 Task: In the  document manual. Add the mentioned hyperlink after second sentence in main content 'in.linkedin.com' Insert the picture of  'China Flag' with name   China Flag.png  Change shape height to 3.3
Action: Mouse moved to (19, 16)
Screenshot: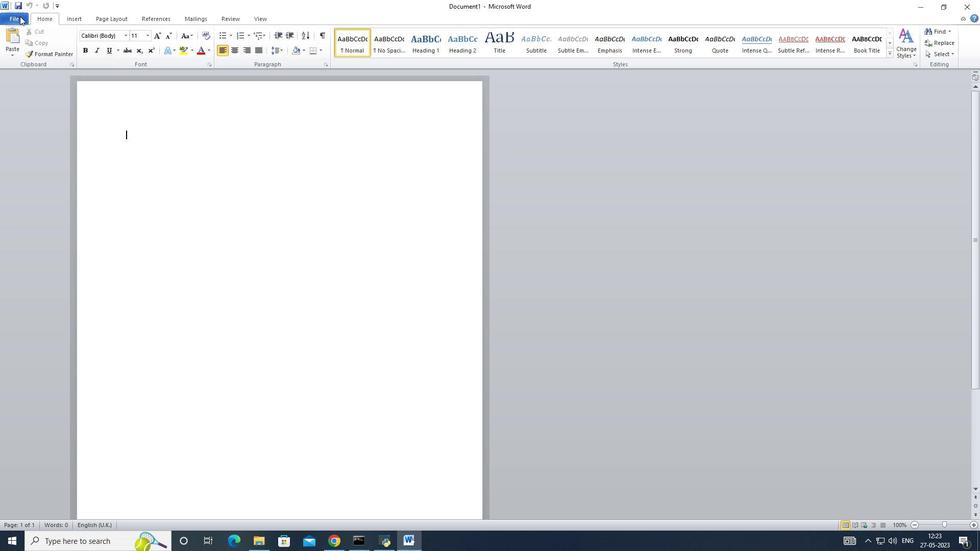 
Action: Mouse pressed left at (19, 16)
Screenshot: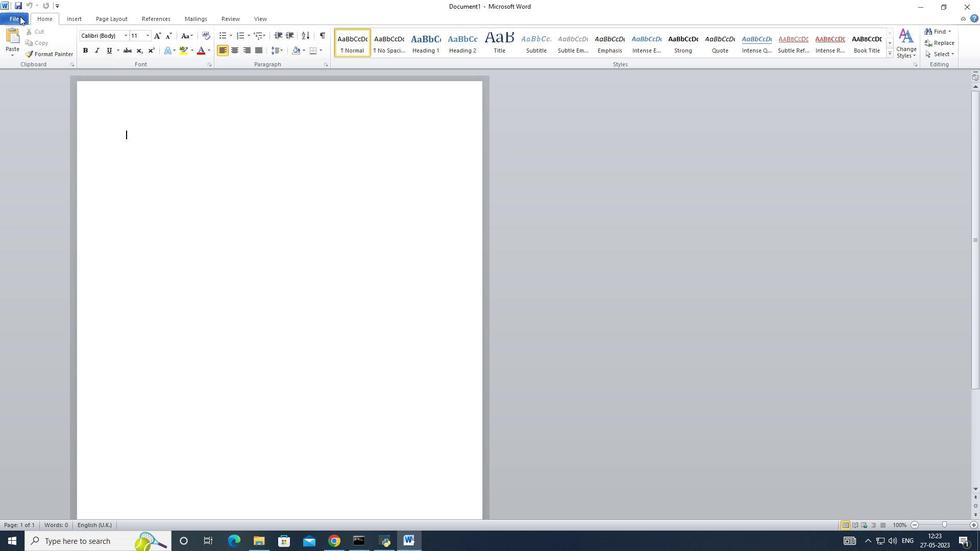 
Action: Mouse moved to (26, 53)
Screenshot: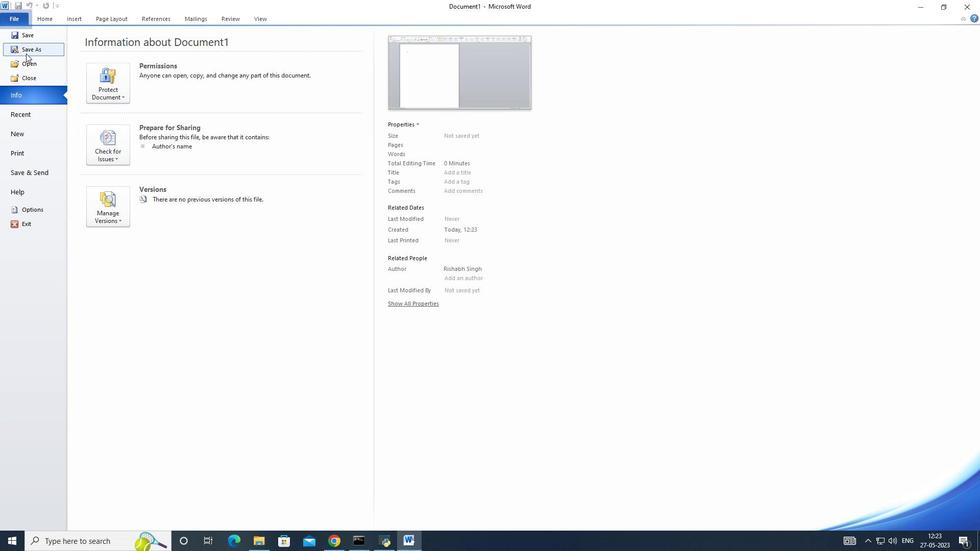 
Action: Mouse pressed left at (26, 53)
Screenshot: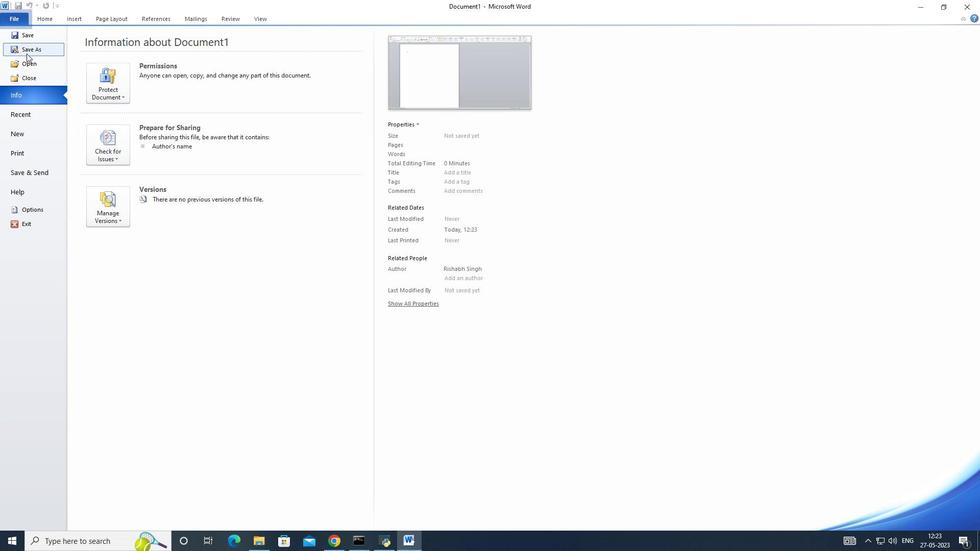 
Action: Mouse moved to (262, 145)
Screenshot: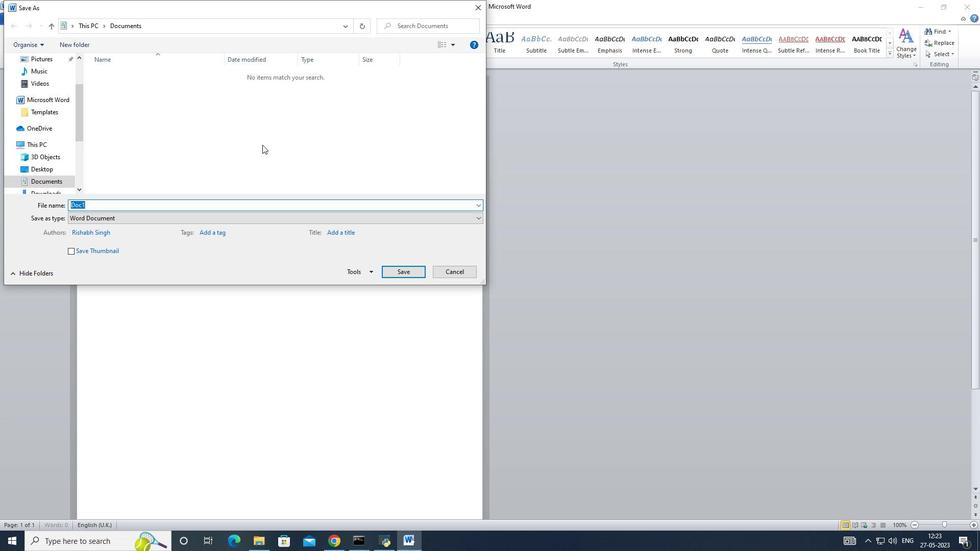 
Action: Key pressed <Key.backspace><Key.shift>manual
Screenshot: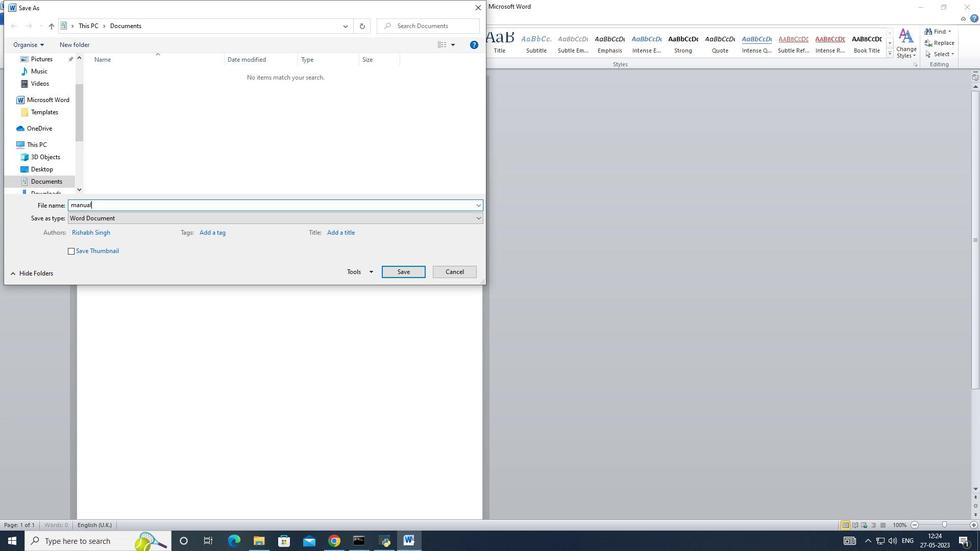
Action: Mouse moved to (399, 271)
Screenshot: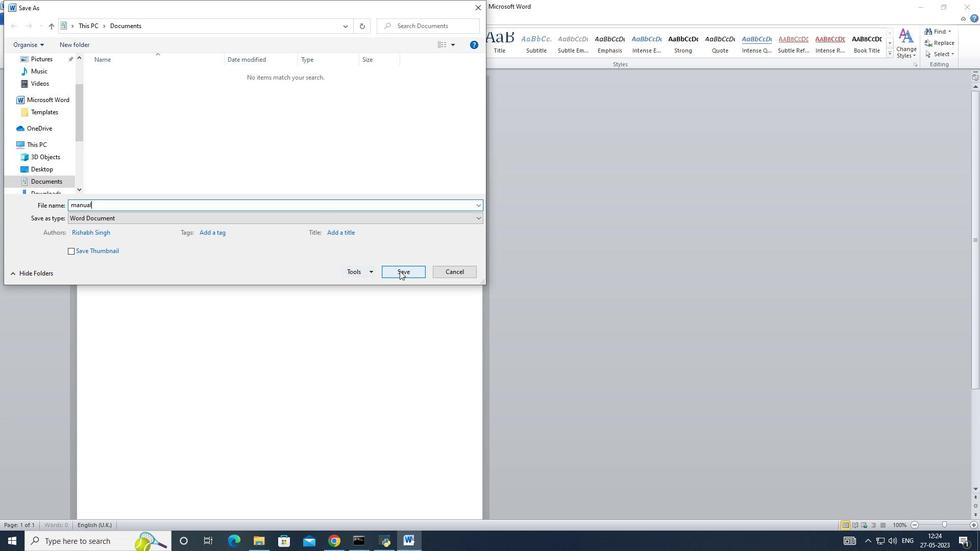 
Action: Mouse pressed left at (399, 271)
Screenshot: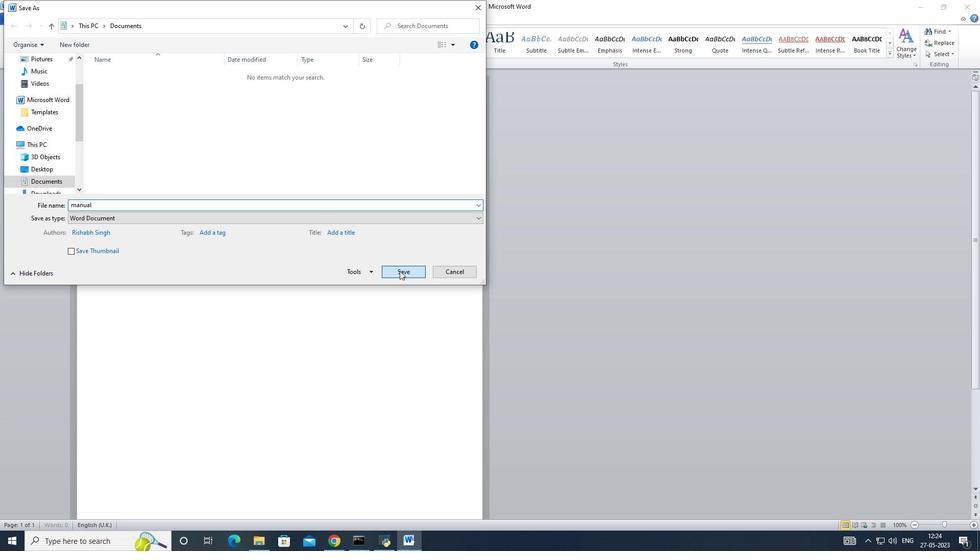 
Action: Mouse moved to (269, 170)
Screenshot: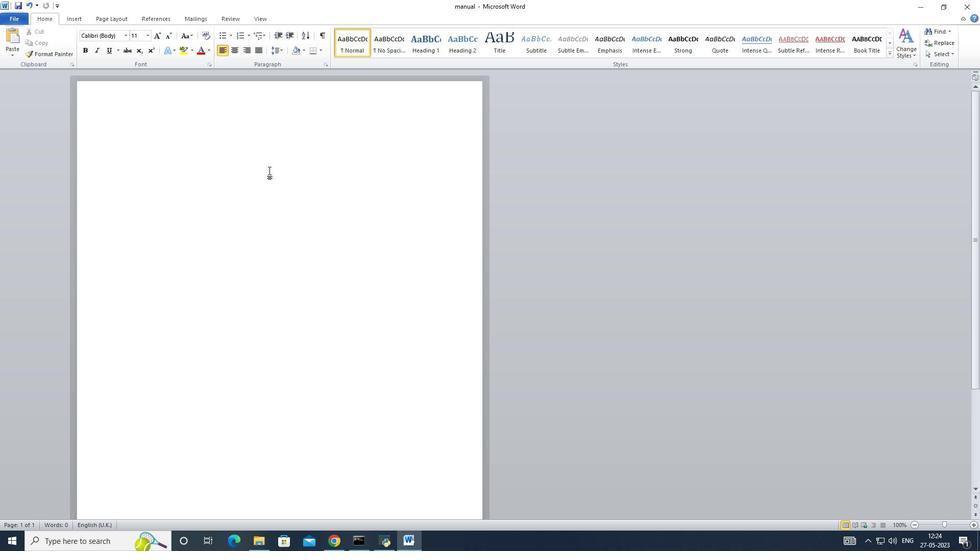 
Action: Key pressed <Key.shift>ain<Key.space><Key.shift>Content
Screenshot: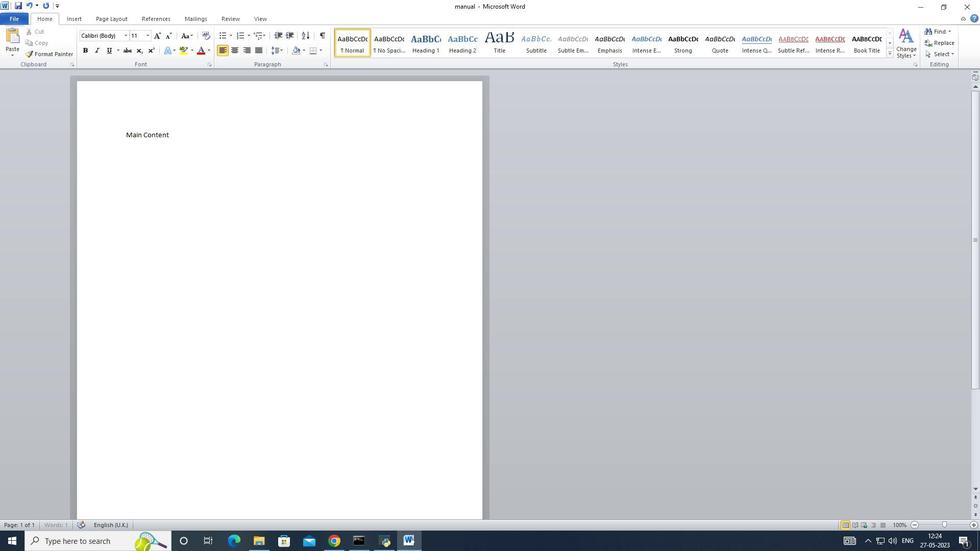
Action: Mouse moved to (186, 140)
Screenshot: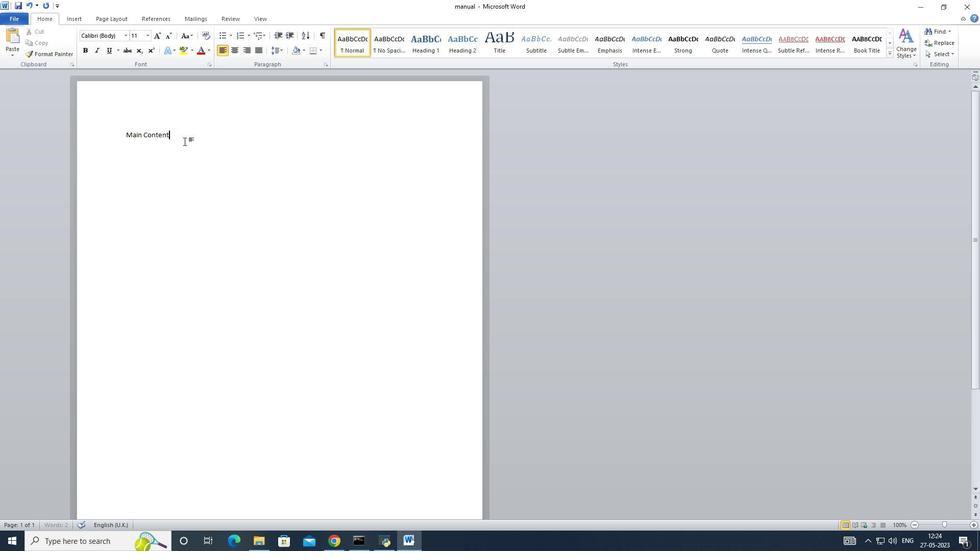 
Action: Mouse pressed left at (186, 140)
Screenshot: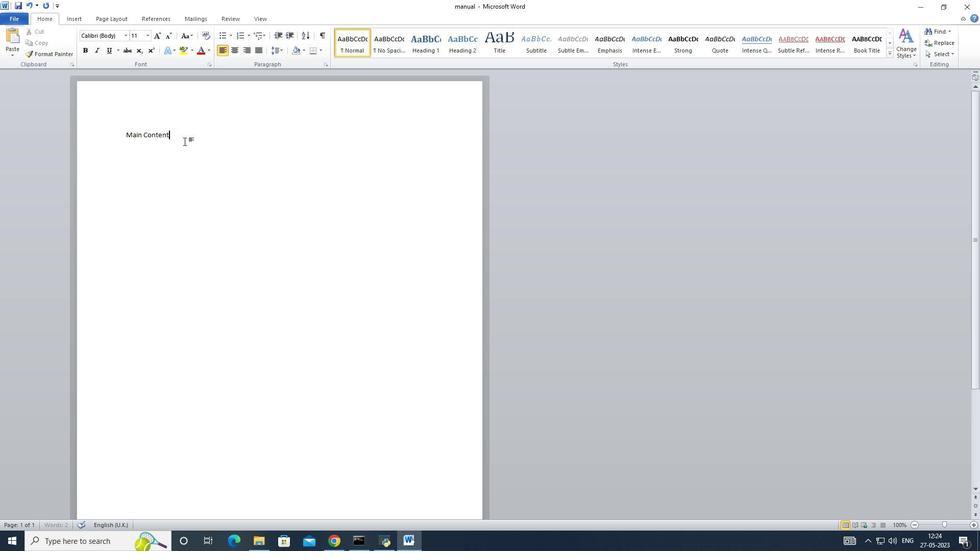 
Action: Mouse moved to (460, 49)
Screenshot: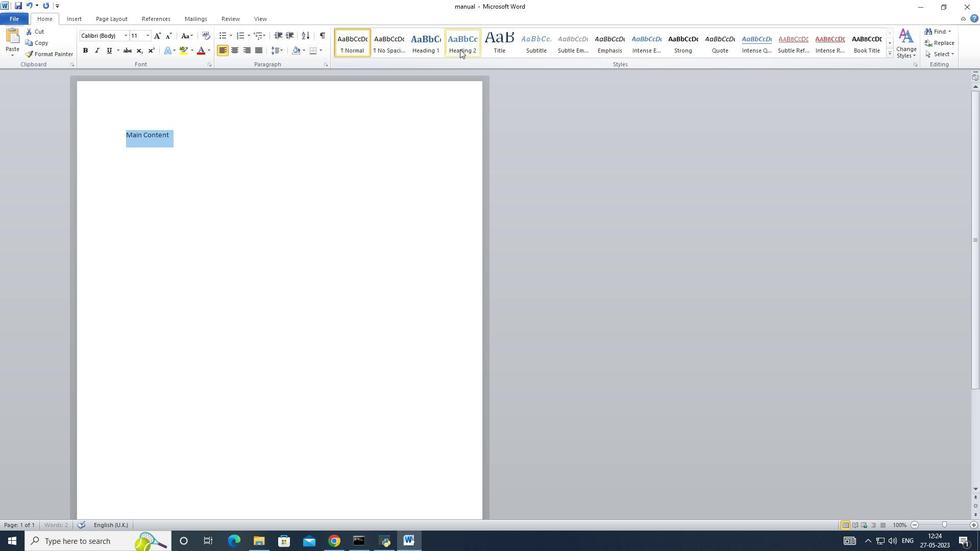 
Action: Mouse pressed left at (460, 49)
Screenshot: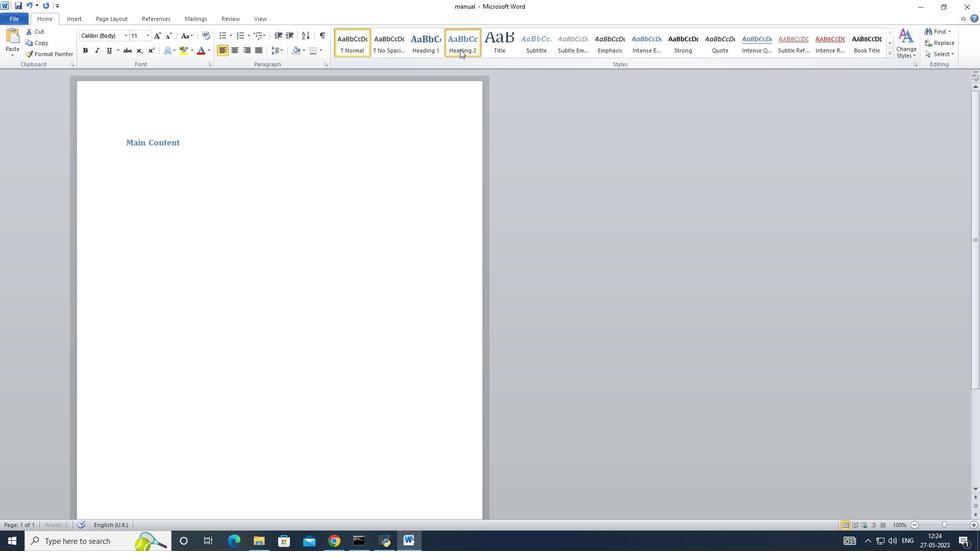 
Action: Mouse moved to (97, 73)
Screenshot: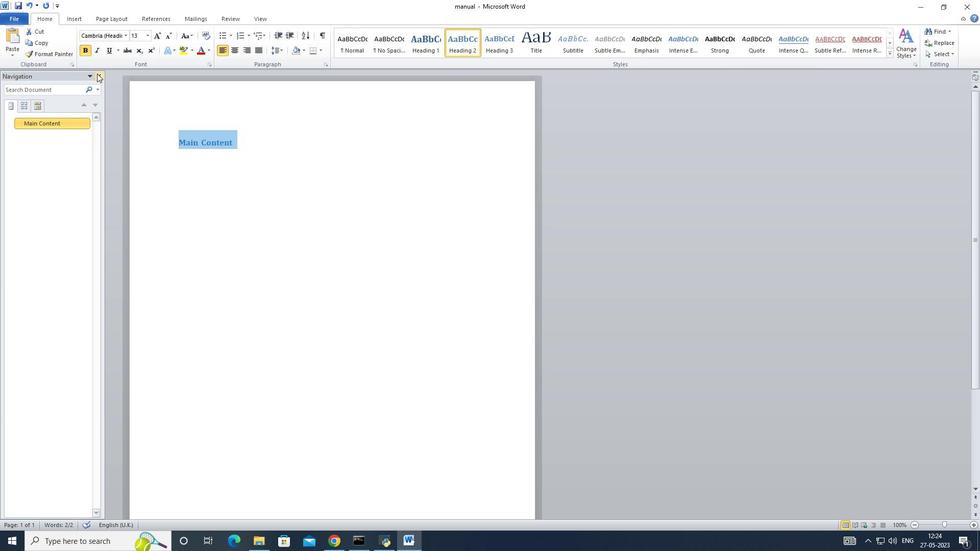 
Action: Mouse pressed left at (97, 73)
Screenshot: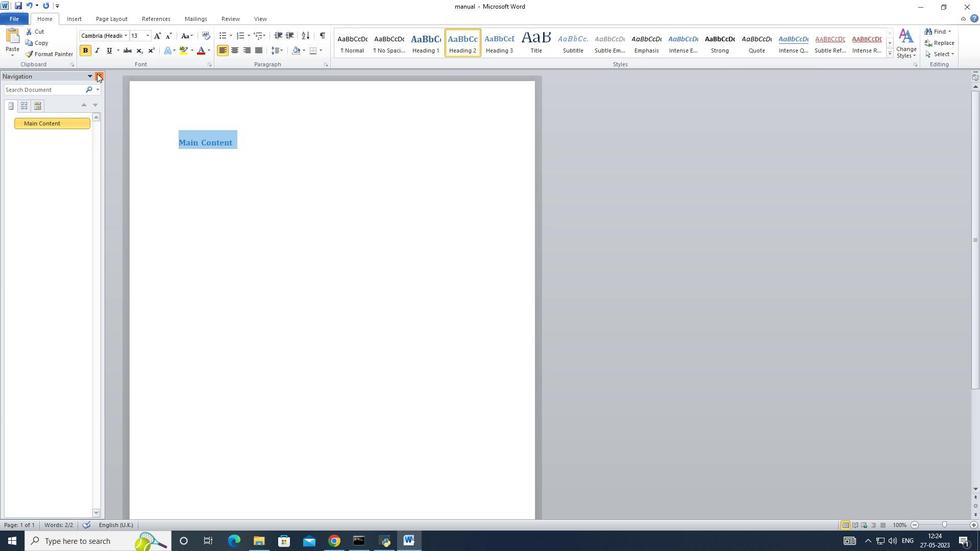 
Action: Mouse moved to (237, 147)
Screenshot: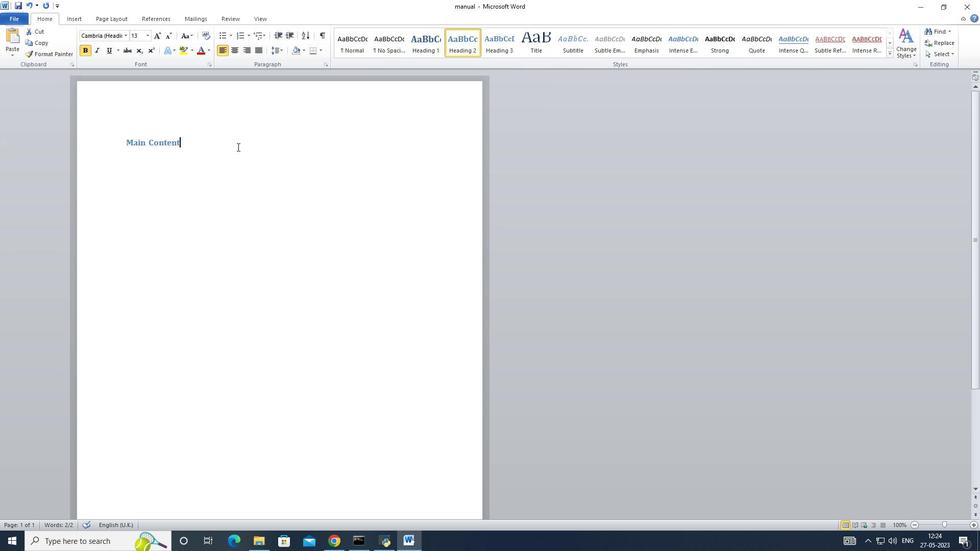 
Action: Mouse pressed left at (237, 147)
Screenshot: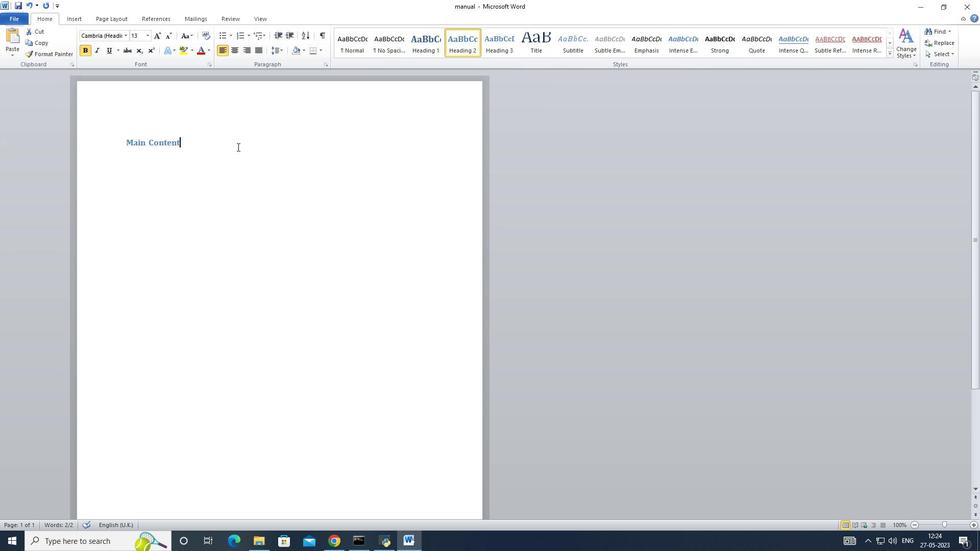 
Action: Mouse moved to (239, 144)
Screenshot: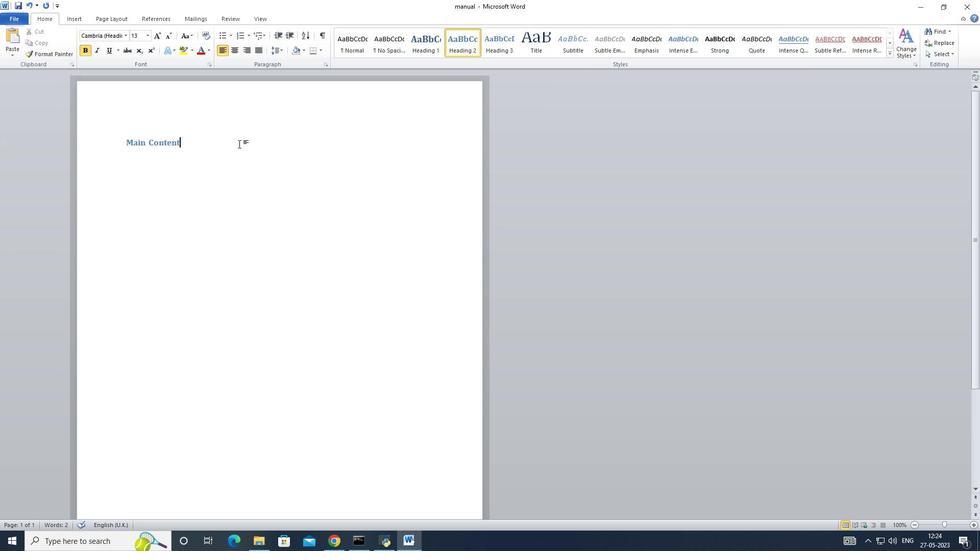 
Action: Key pressed <Key.enter><Key.shift>This<Key.space>is<Key.space>the<Key.space>main<Key.space>document<Key.space>of<Key.space>t<Key.backspace>do<Key.backspace><Key.backspace>the<Key.space><Key.backspace><Key.backspace><Key.backspace><Key.backspace><Key.backspace><Key.backspace><Key.backspace><Key.backspace><Key.backspace><Key.backspace><Key.backspace><Key.backspace><Key.backspace><Key.backspace><Key.backspace><Key.backspace>ci<Key.backspace>ontent<Key.space>of<Key.space>the<Key.space>document<Key.space>maual<Key.backspace><Key.backspace><Key.backspace>nual.<Key.enter><Key.shift>This<Key.space>is<Key.space>the<Key.space>second<Key.space>sentence<Key.space>in<Key.space>the<Key.space>main<Key.space>documetn<Key.backspace><Key.backspace>nt<Key.space>manual<Key.space><Key.enter>
Screenshot: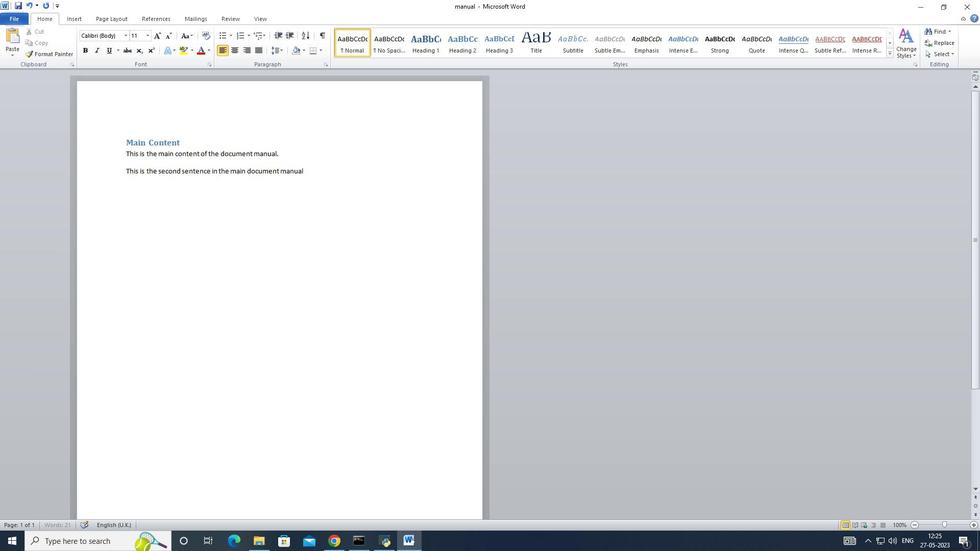 
Action: Mouse moved to (162, 14)
Screenshot: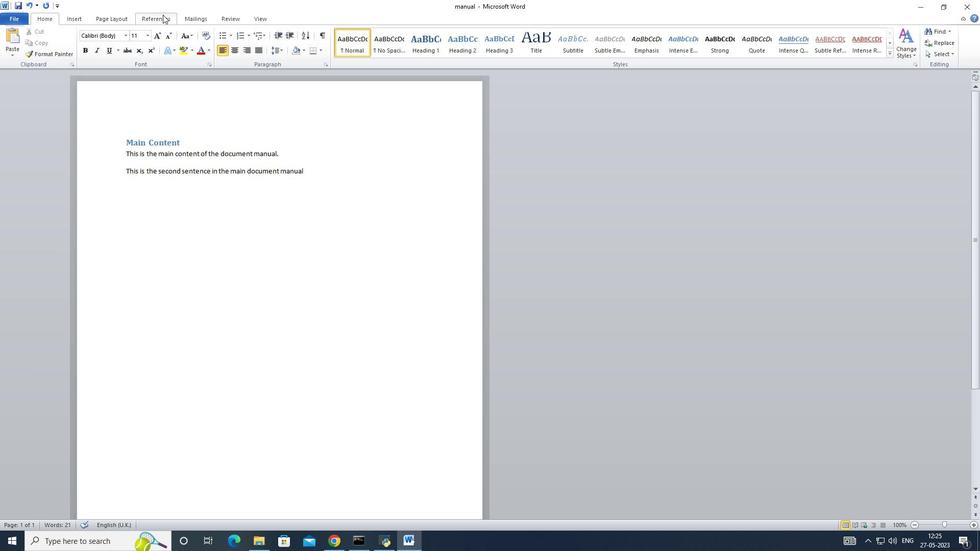 
Action: Mouse pressed left at (162, 14)
Screenshot: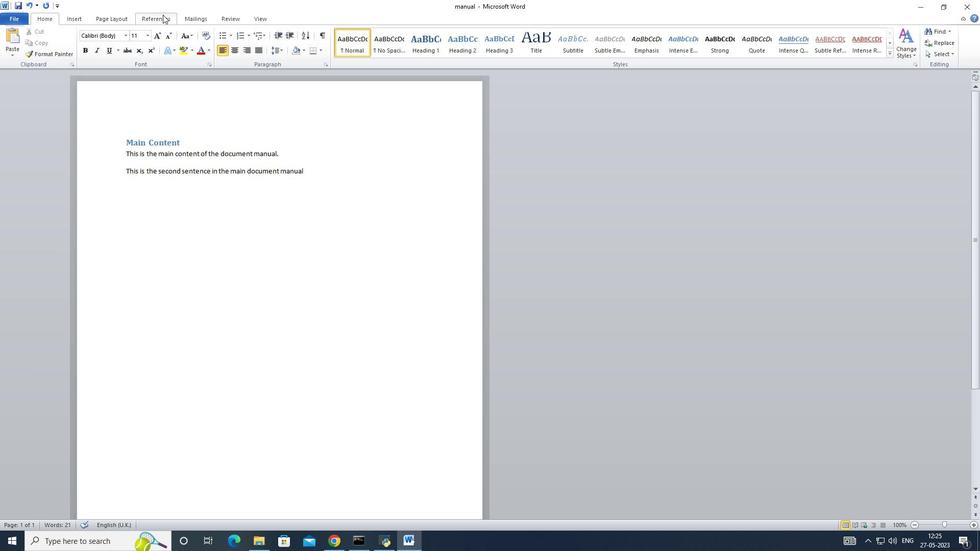
Action: Mouse moved to (87, 18)
Screenshot: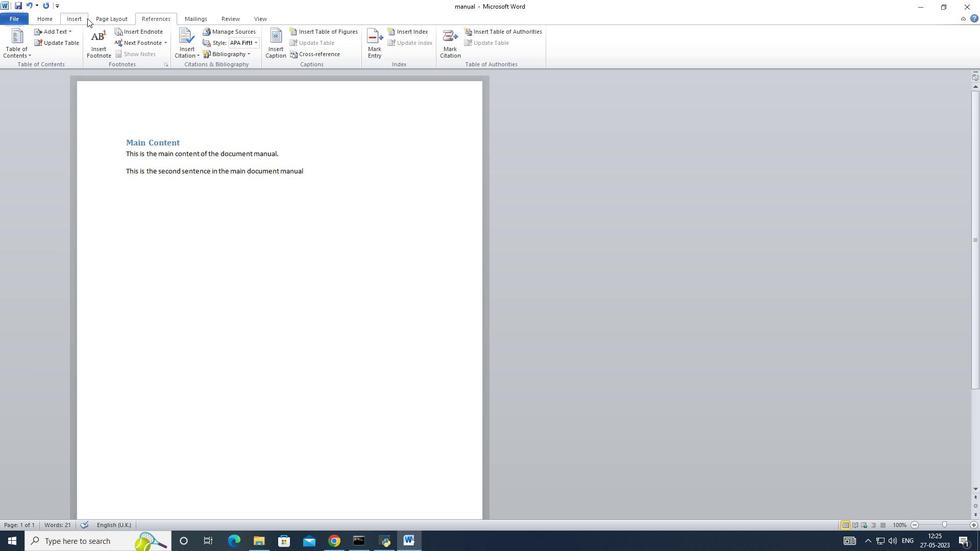 
Action: Mouse pressed left at (87, 18)
Screenshot: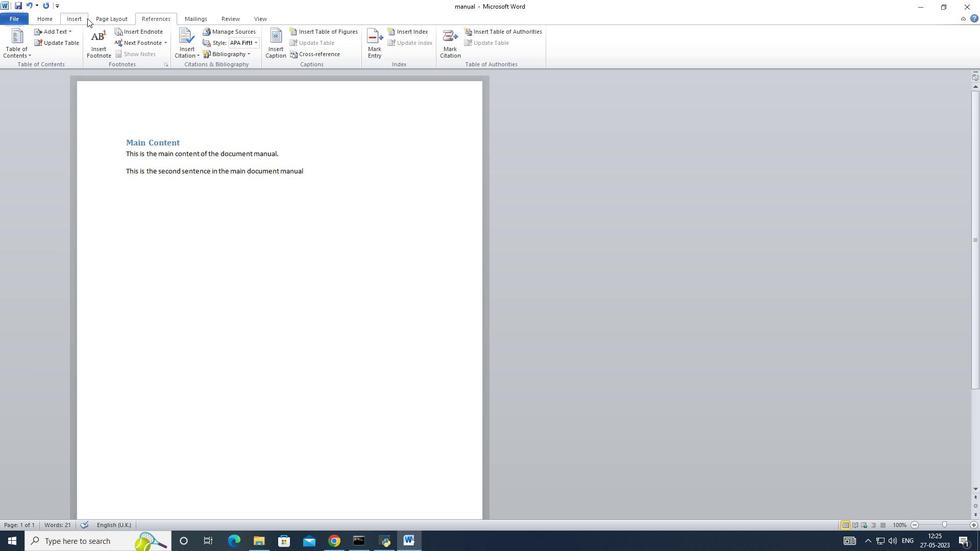 
Action: Mouse moved to (246, 40)
Screenshot: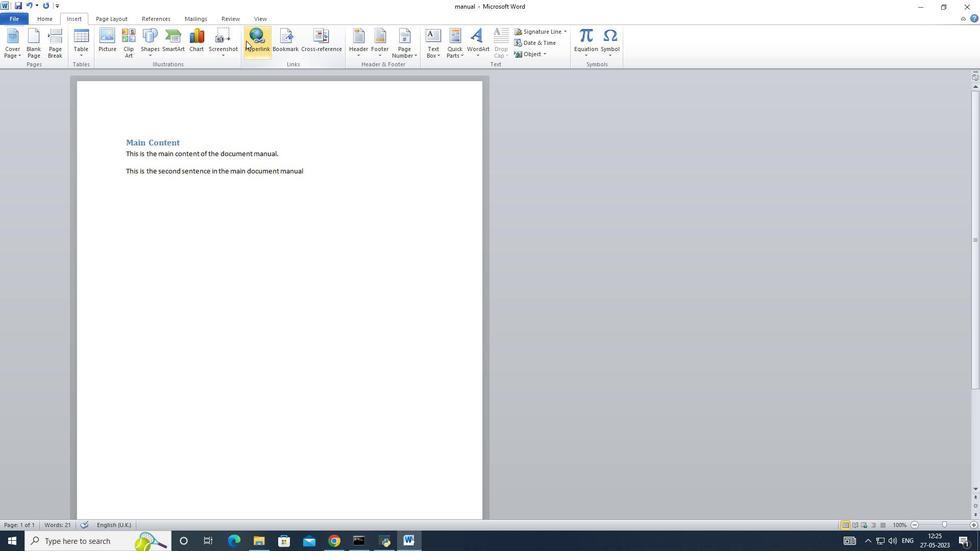 
Action: Mouse pressed left at (246, 40)
Screenshot: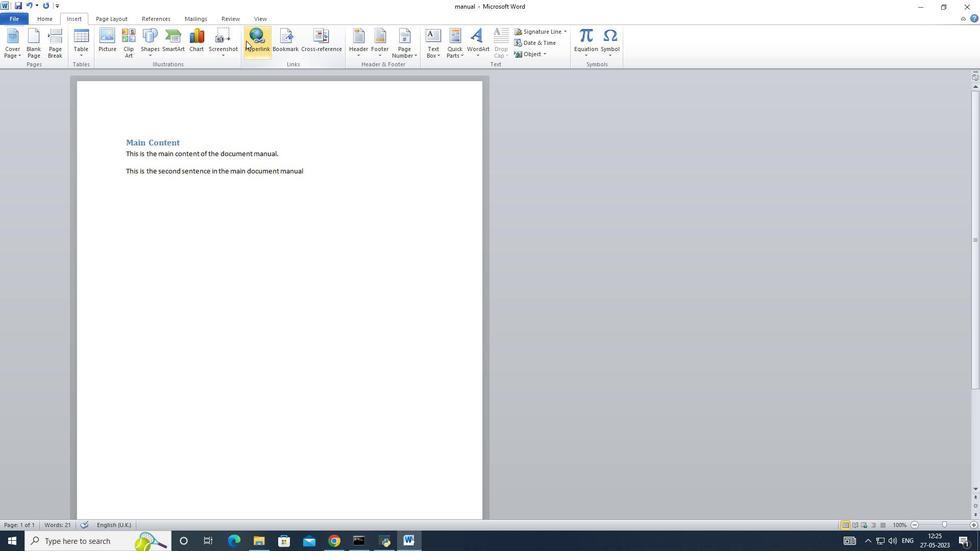 
Action: Mouse moved to (254, 50)
Screenshot: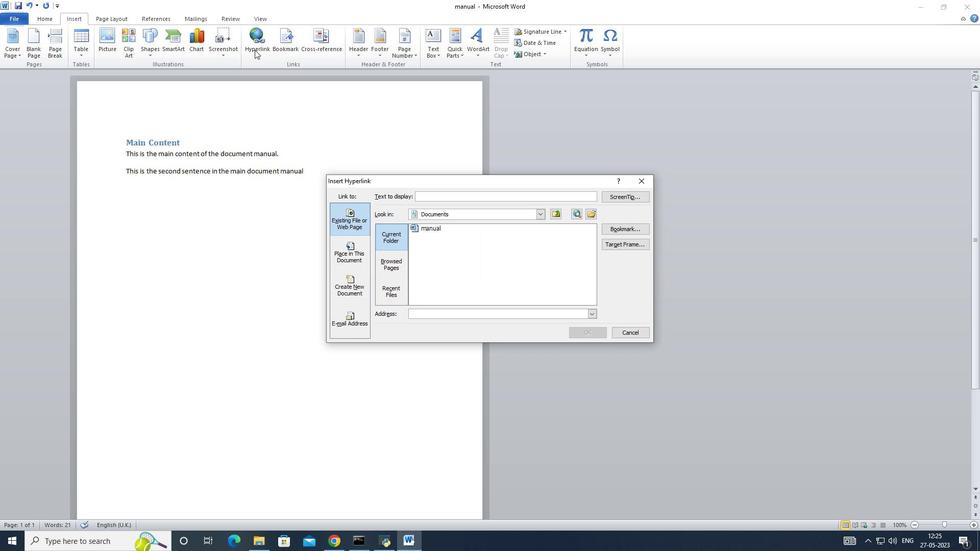 
Action: Key pressed in.linkedin.com
Screenshot: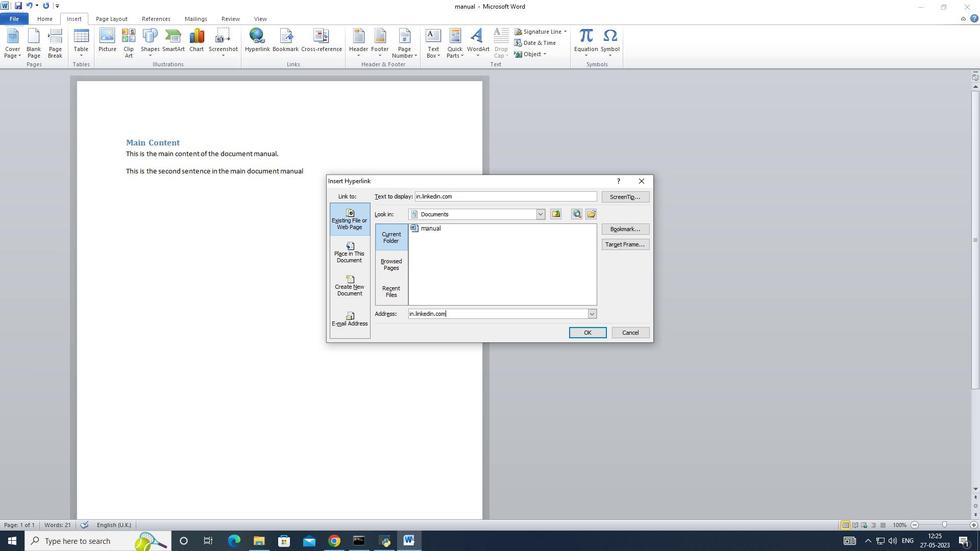 
Action: Mouse moved to (445, 226)
Screenshot: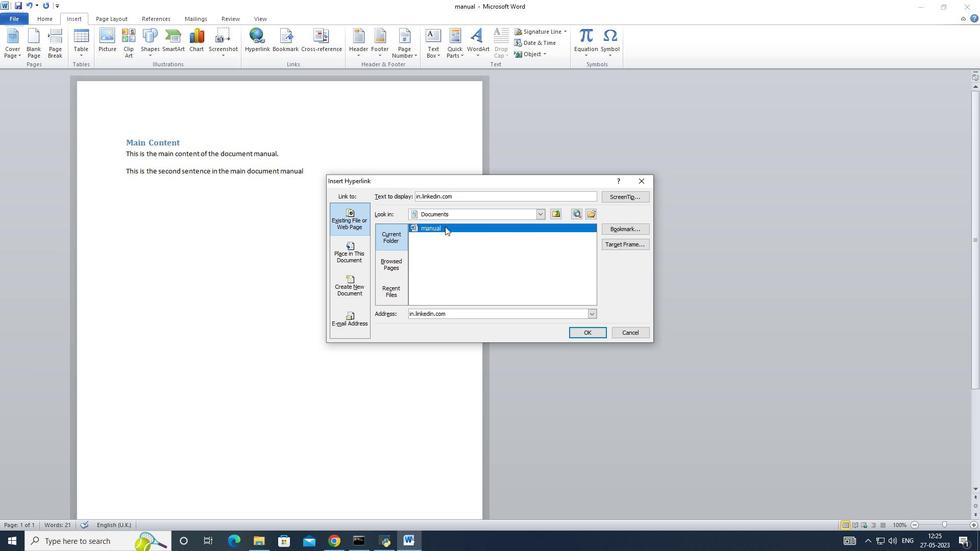 
Action: Mouse pressed left at (445, 226)
Screenshot: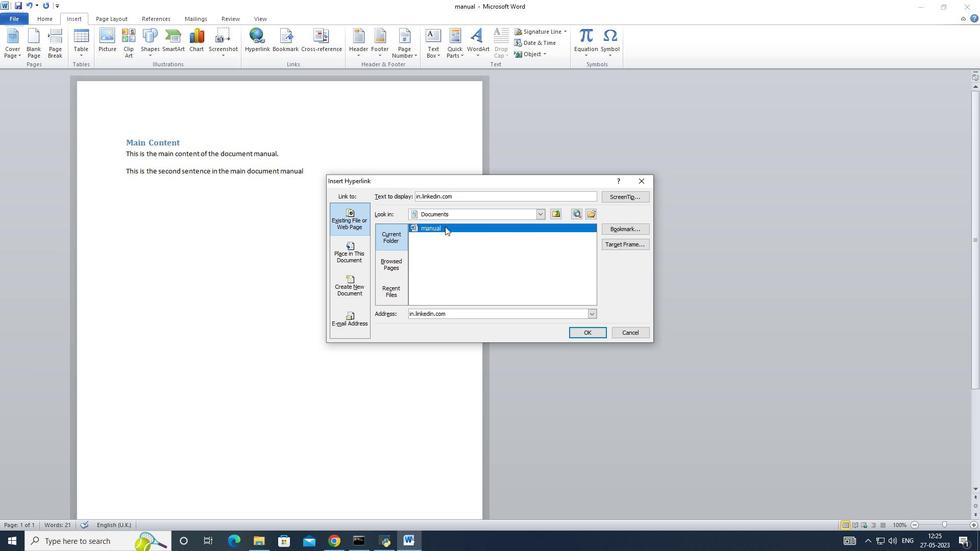 
Action: Mouse moved to (442, 314)
Screenshot: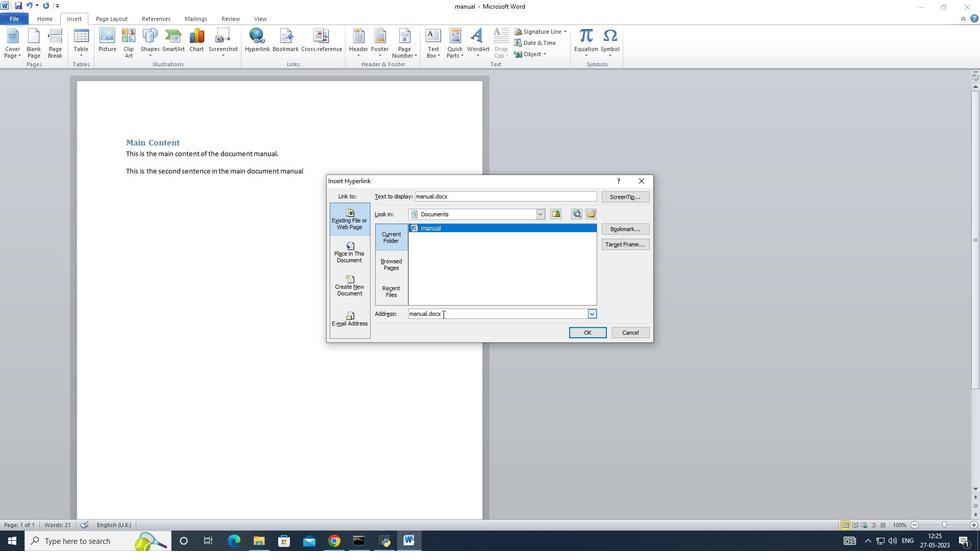 
Action: Mouse pressed left at (442, 314)
Screenshot: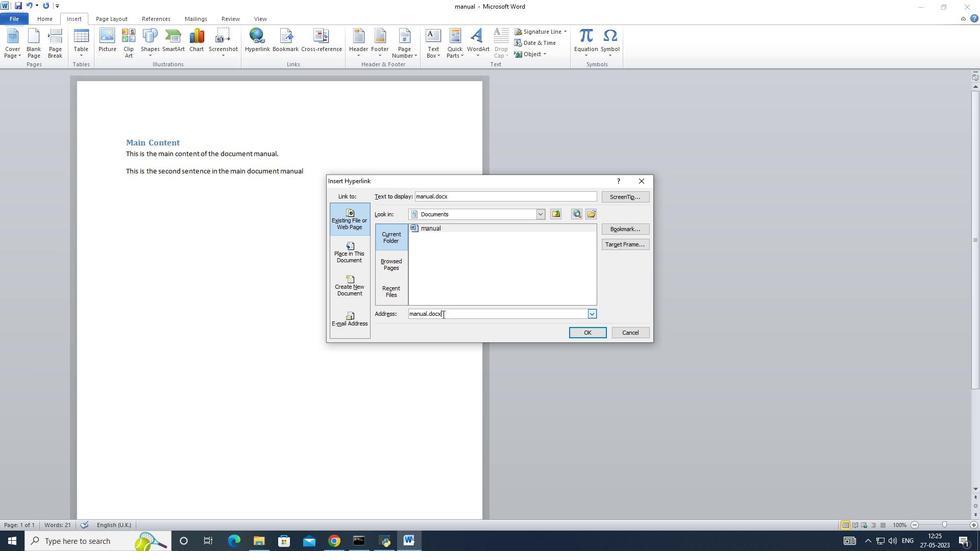 
Action: Mouse moved to (407, 311)
Screenshot: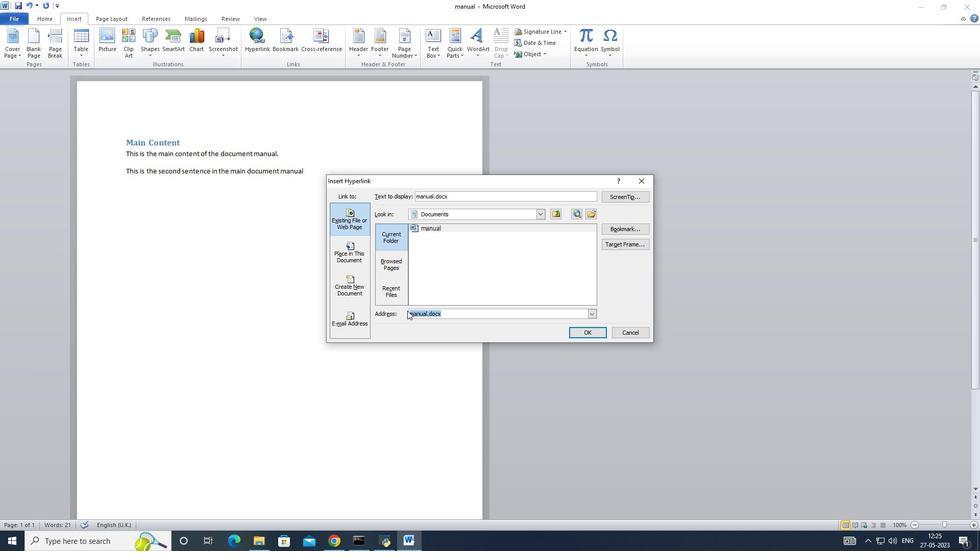 
Action: Key pressed <Key.backspace>in.linkedin.com
Screenshot: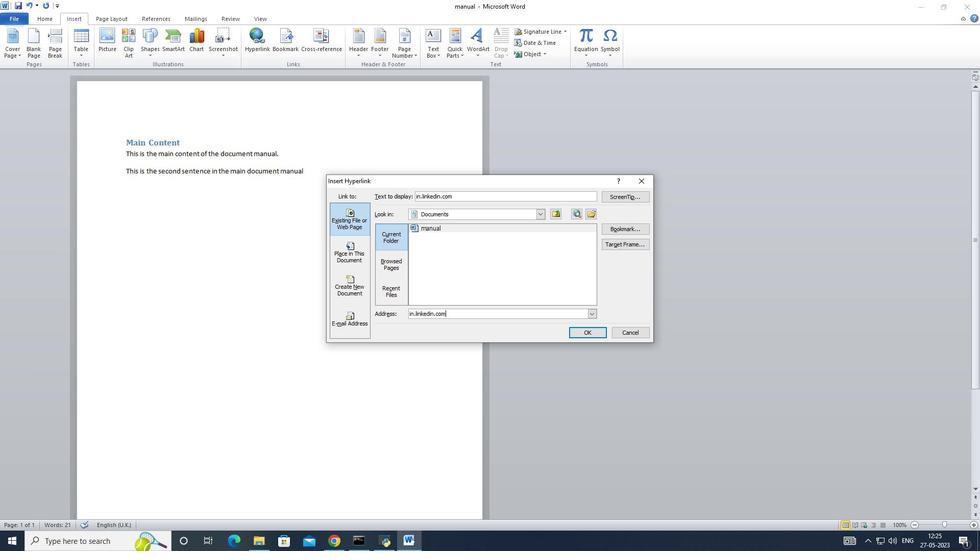 
Action: Mouse moved to (596, 333)
Screenshot: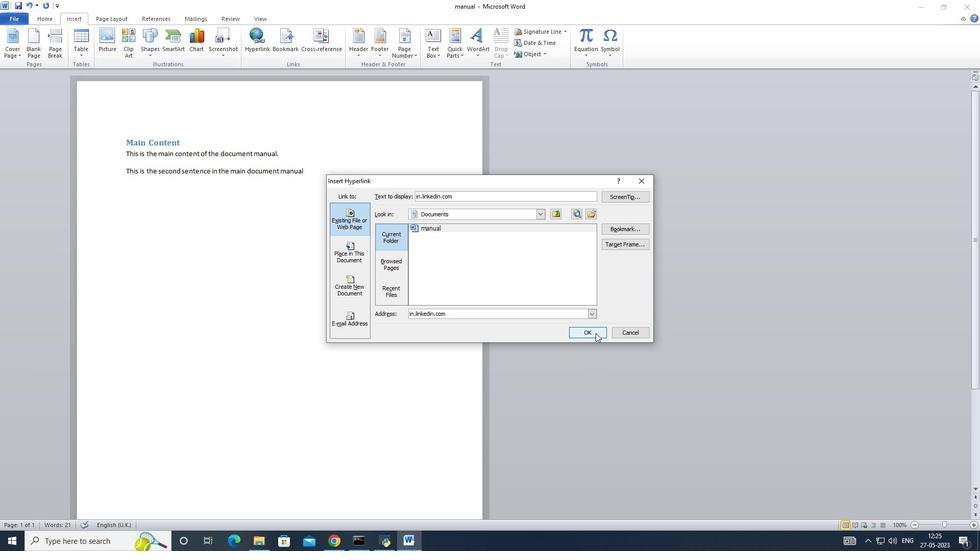 
Action: Mouse pressed left at (596, 333)
Screenshot: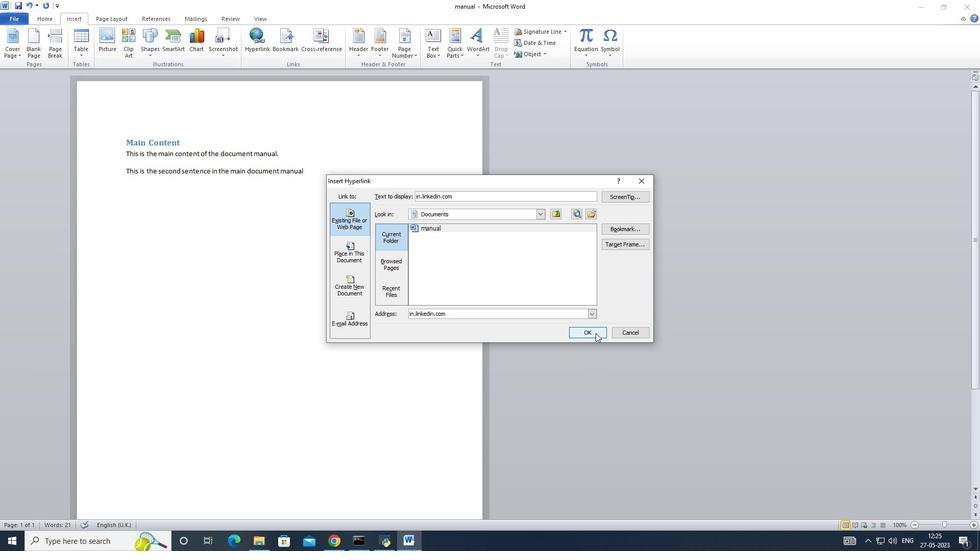 
Action: Mouse moved to (332, 247)
Screenshot: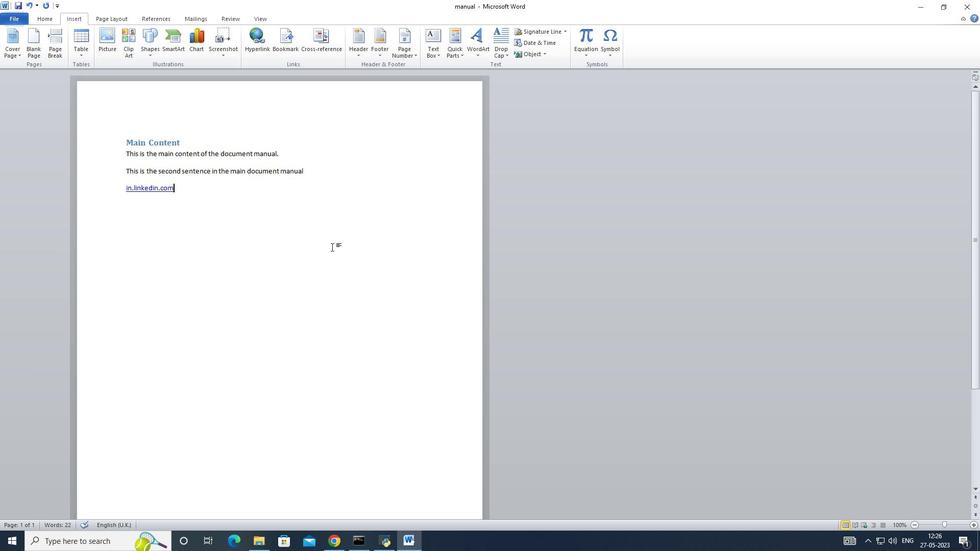 
Action: Key pressed <Key.alt_l>
Screenshot: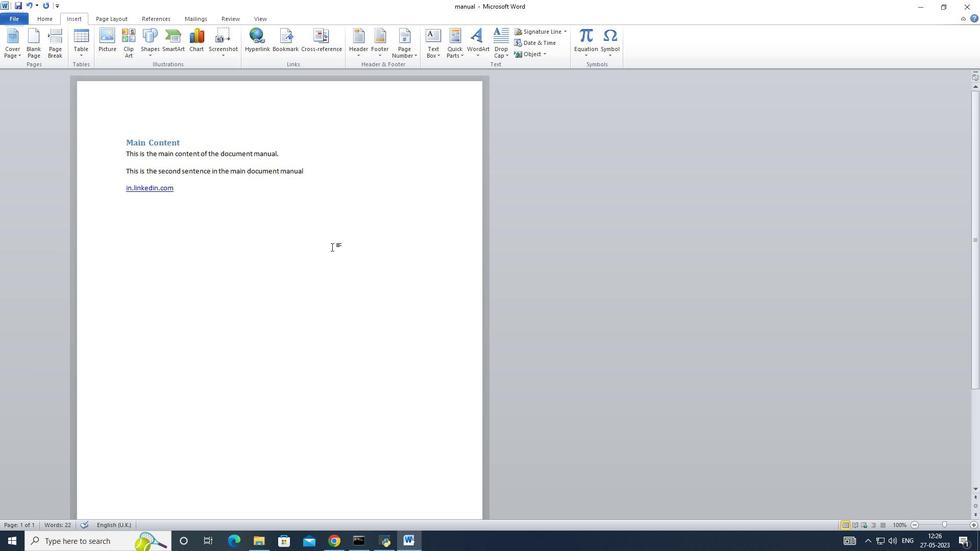 
Action: Mouse moved to (332, 247)
Screenshot: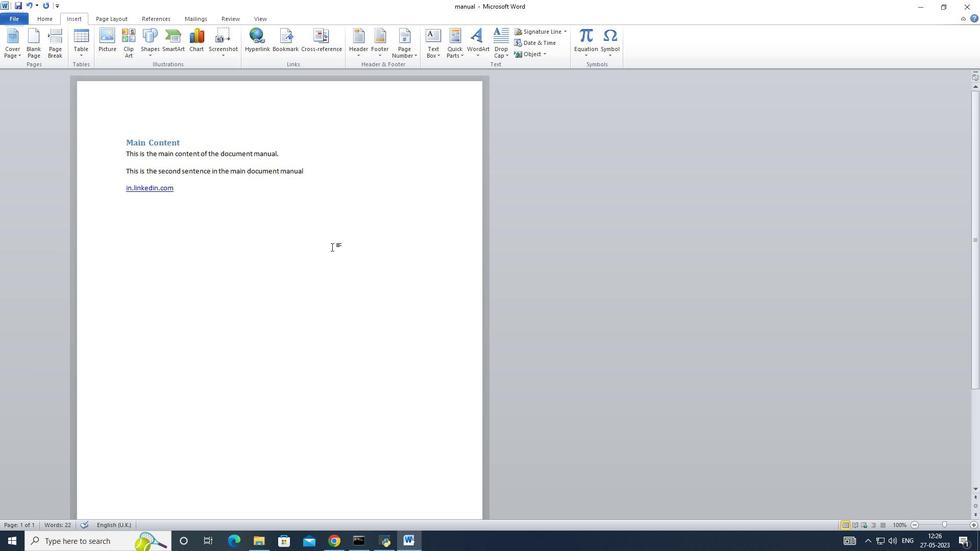 
Action: Key pressed <Key.tab>
Screenshot: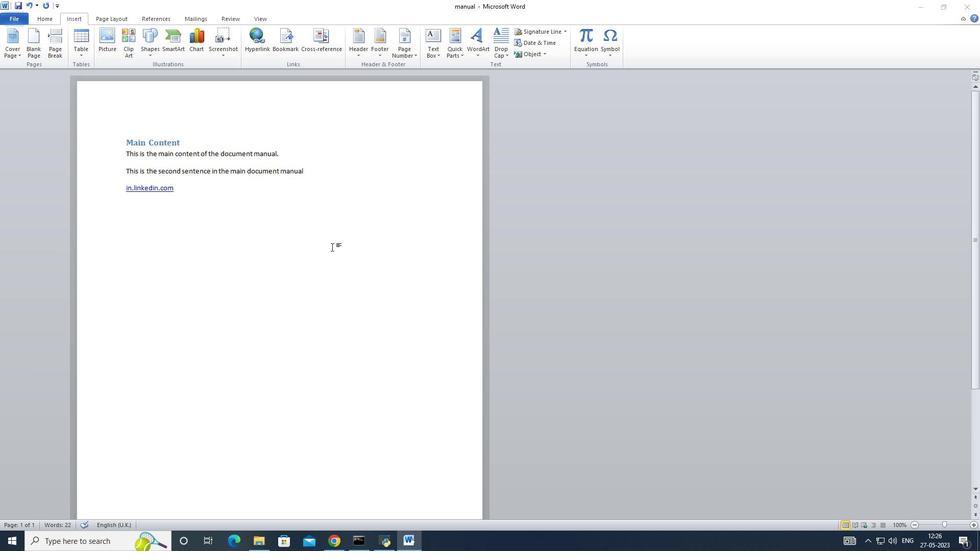 
Action: Mouse moved to (728, 239)
Screenshot: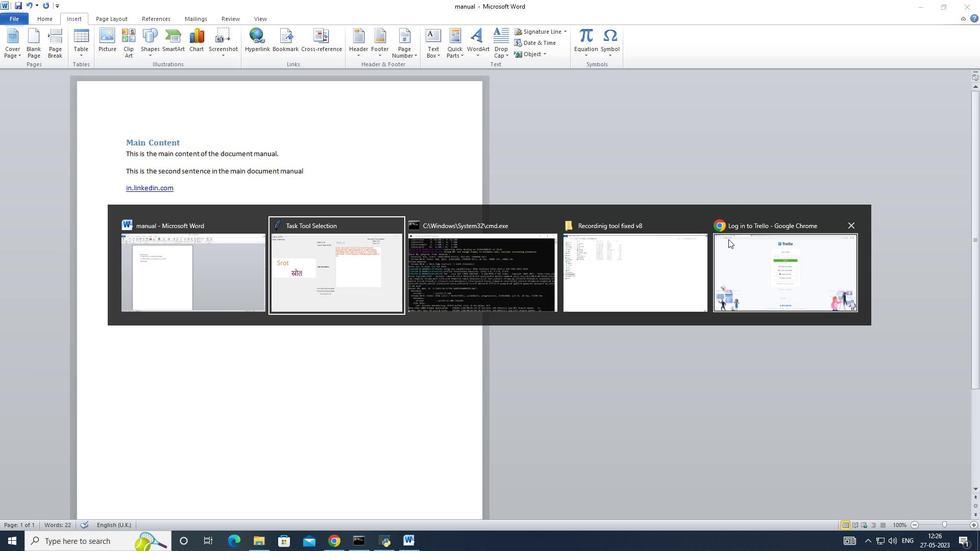 
Action: Mouse pressed left at (728, 239)
Screenshot: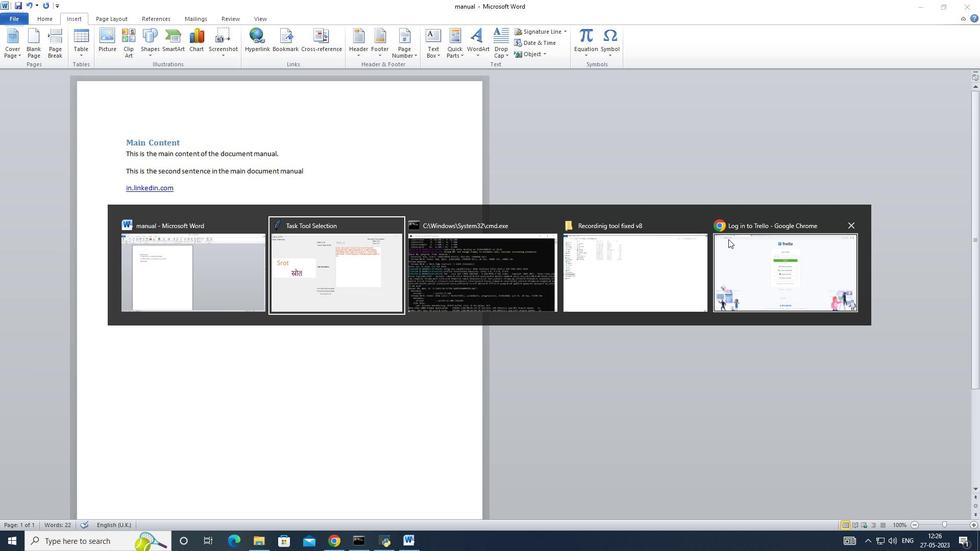 
Action: Mouse moved to (238, 7)
Screenshot: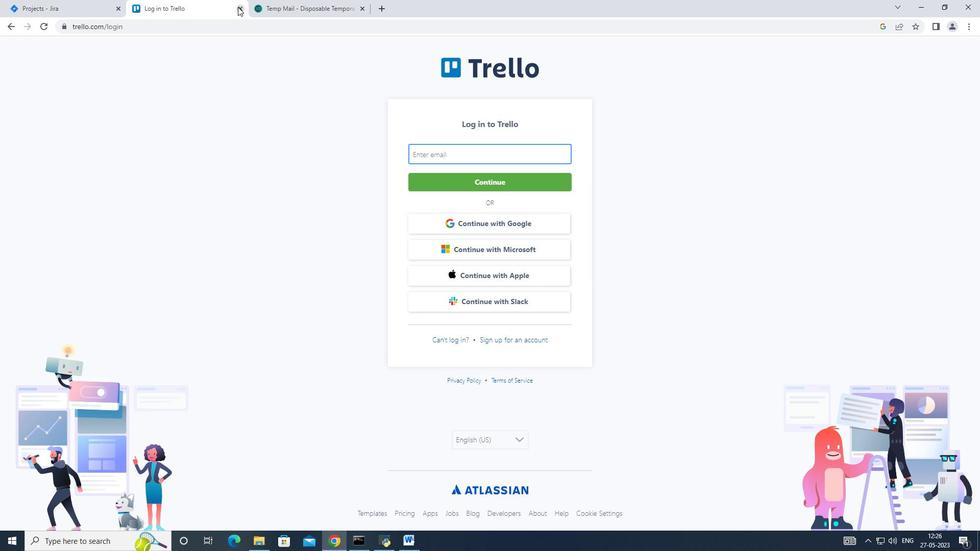 
Action: Mouse pressed left at (238, 7)
Screenshot: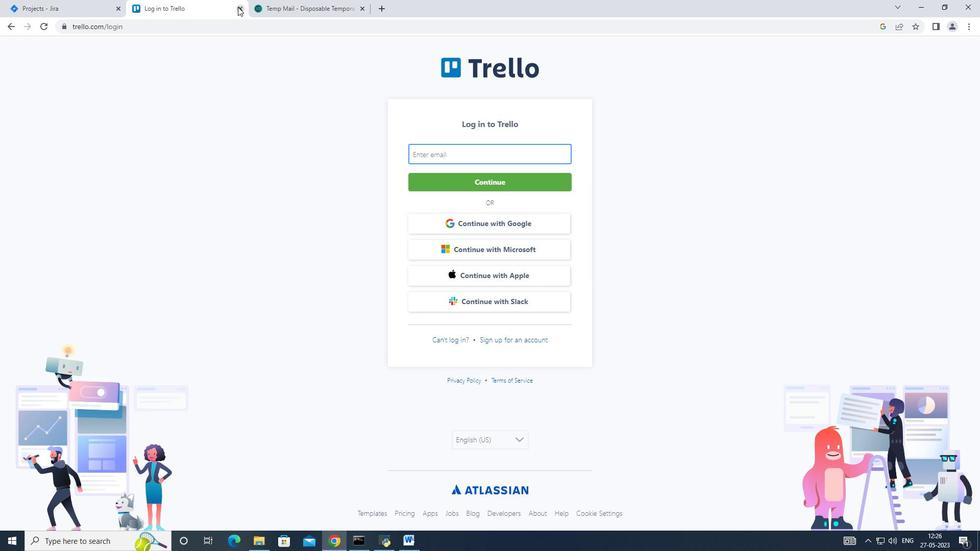 
Action: Mouse moved to (241, 5)
Screenshot: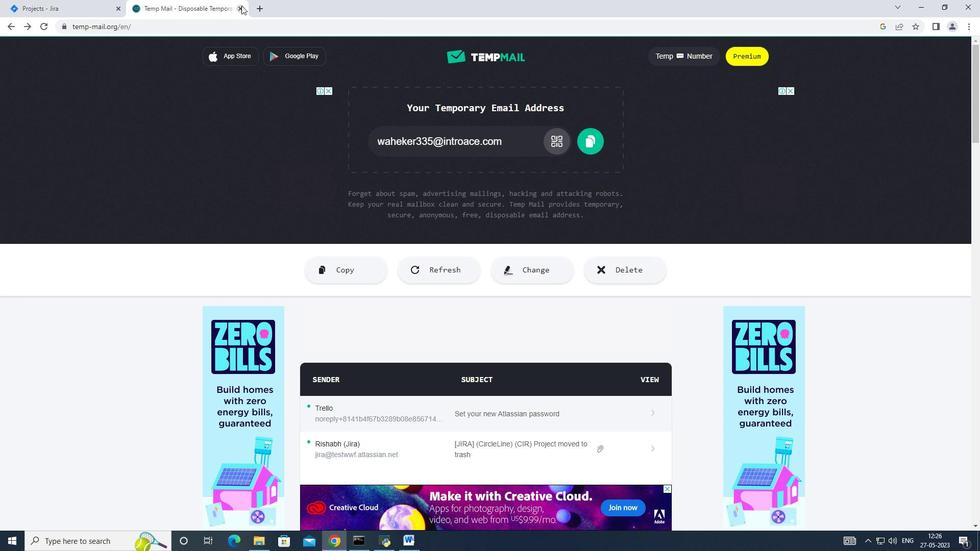 
Action: Mouse pressed left at (241, 5)
Screenshot: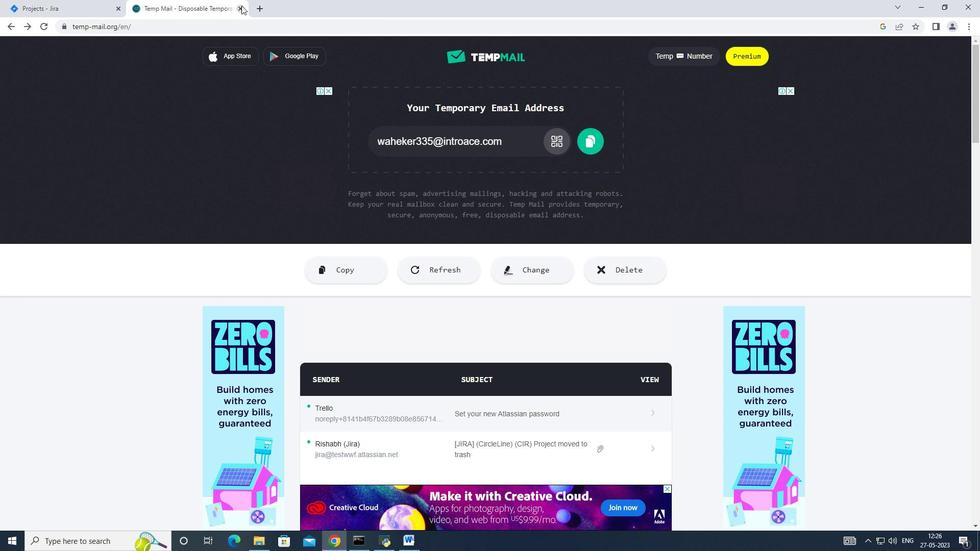 
Action: Mouse moved to (139, 6)
Screenshot: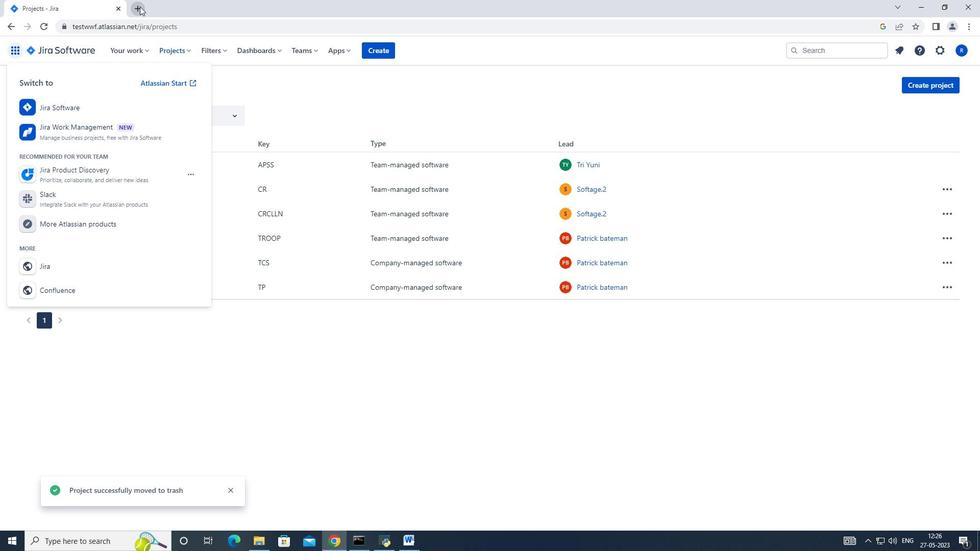 
Action: Mouse pressed left at (139, 6)
Screenshot: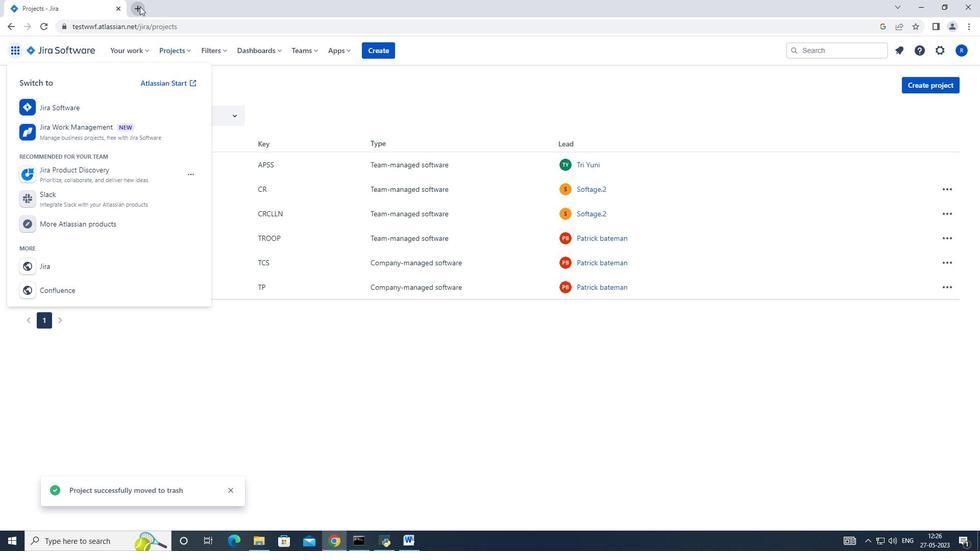 
Action: Mouse moved to (118, 9)
Screenshot: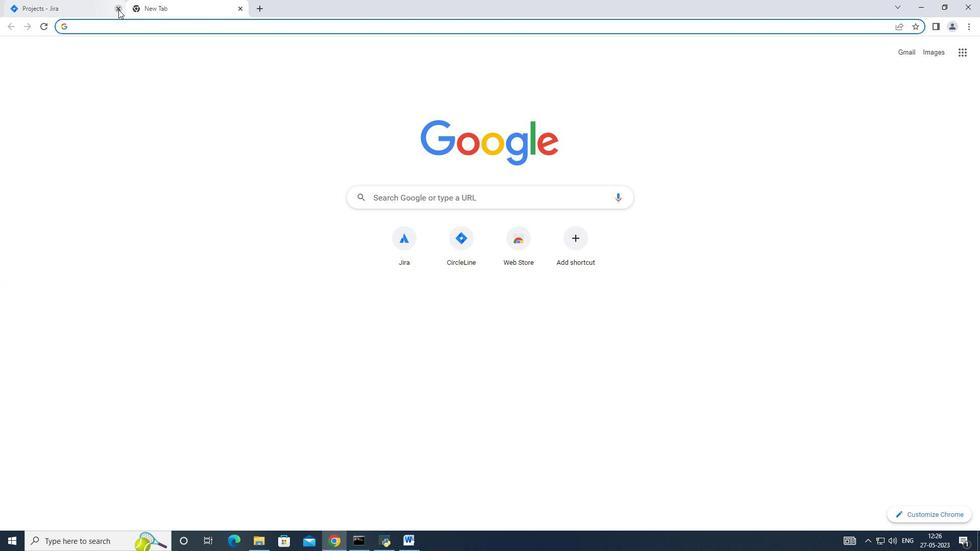 
Action: Mouse pressed left at (118, 9)
Screenshot: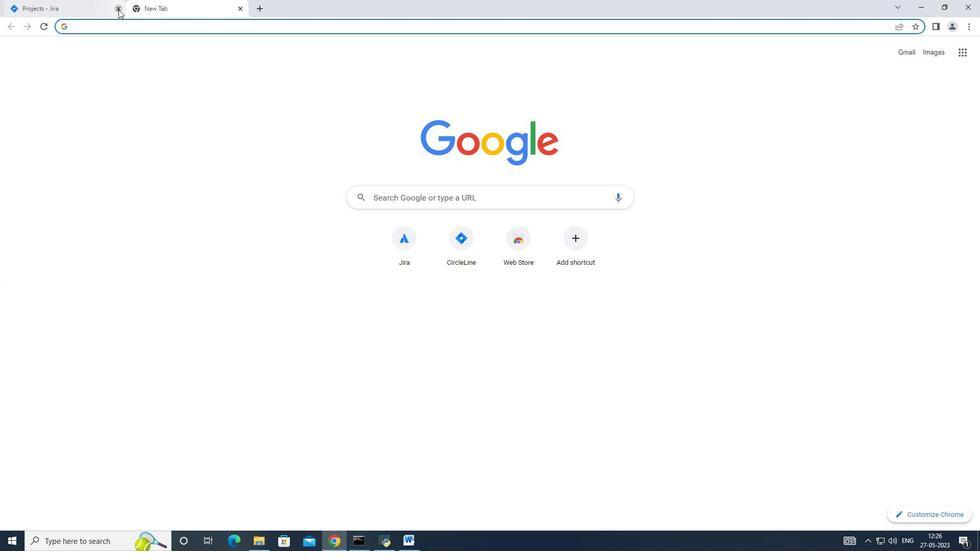 
Action: Mouse moved to (118, 8)
Screenshot: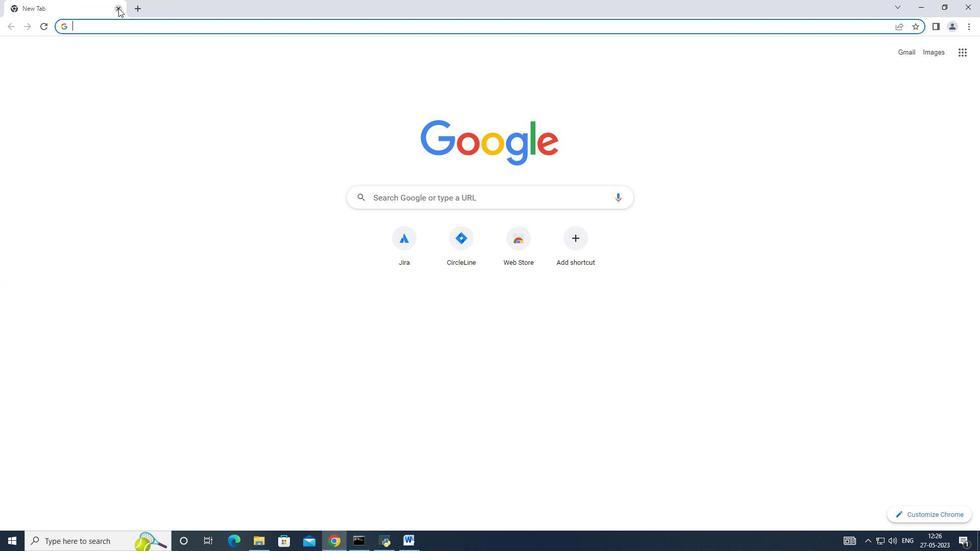 
Action: Key pressed china<Key.space>flag<Key.space><Key.enter>
Screenshot: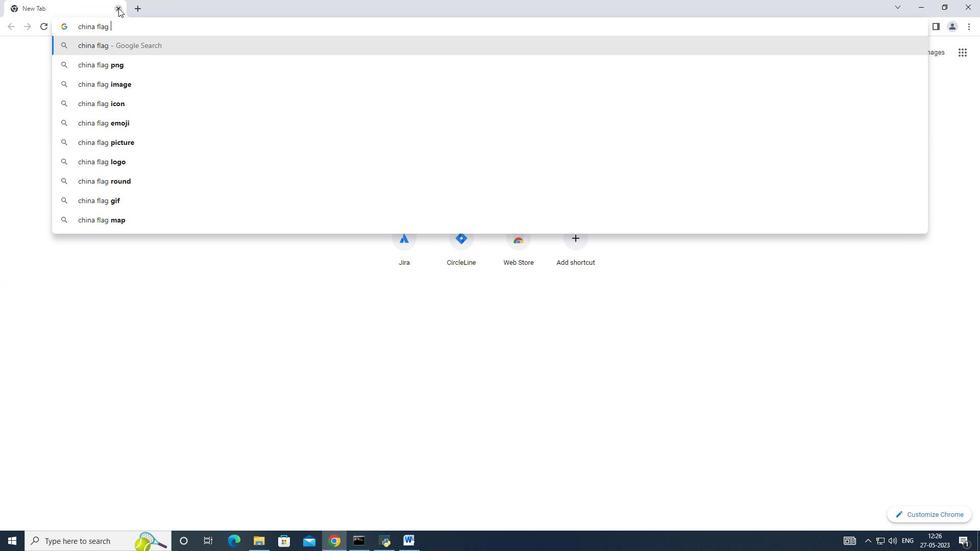 
Action: Mouse moved to (169, 91)
Screenshot: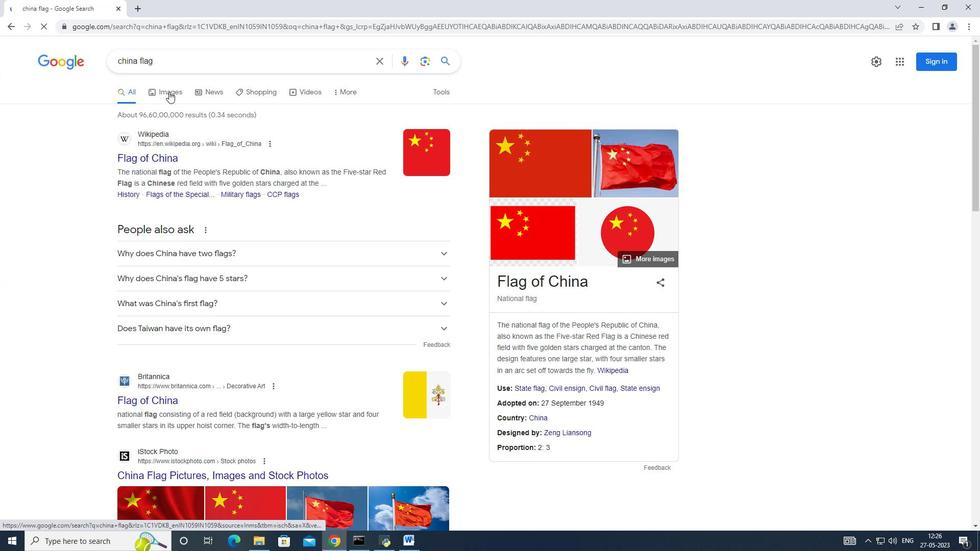 
Action: Mouse pressed left at (169, 91)
Screenshot: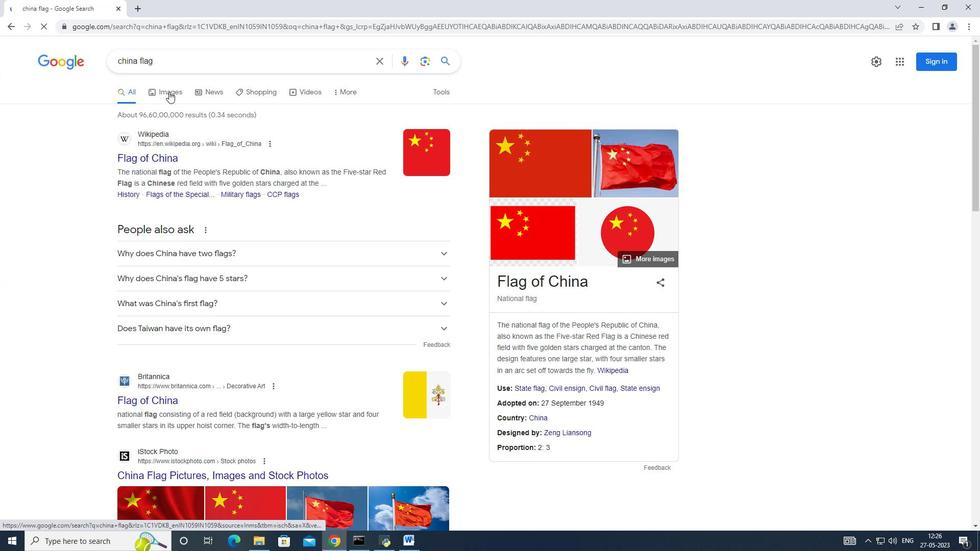 
Action: Mouse moved to (122, 189)
Screenshot: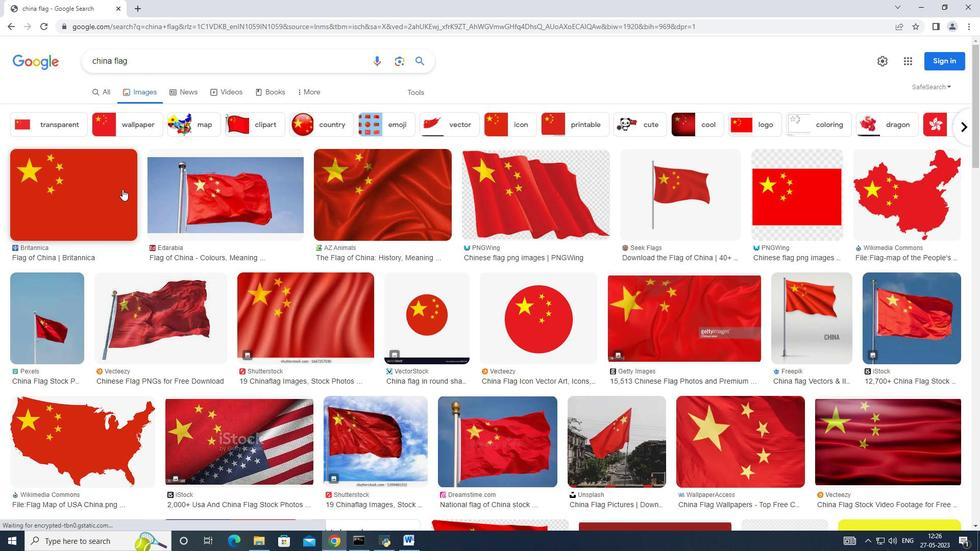 
Action: Mouse pressed right at (122, 189)
Screenshot: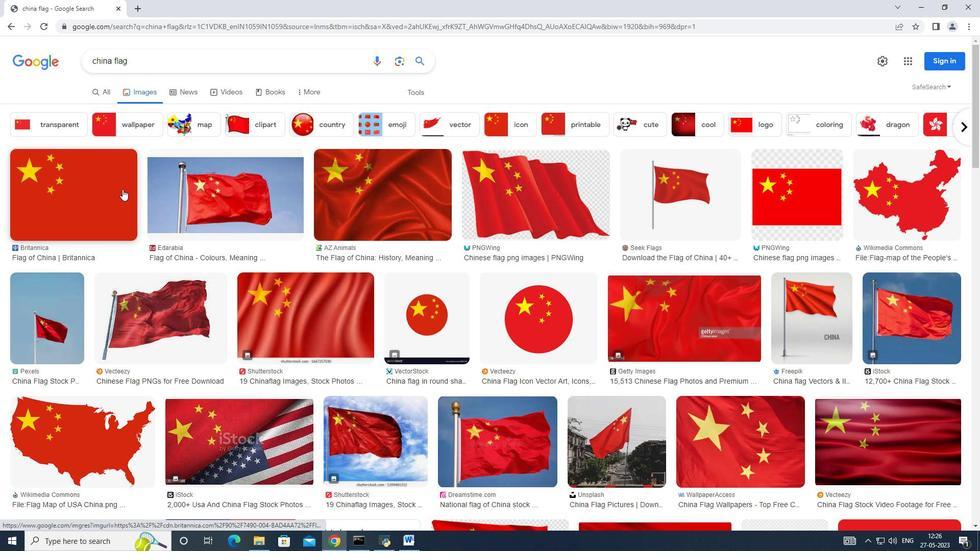 
Action: Mouse moved to (161, 283)
Screenshot: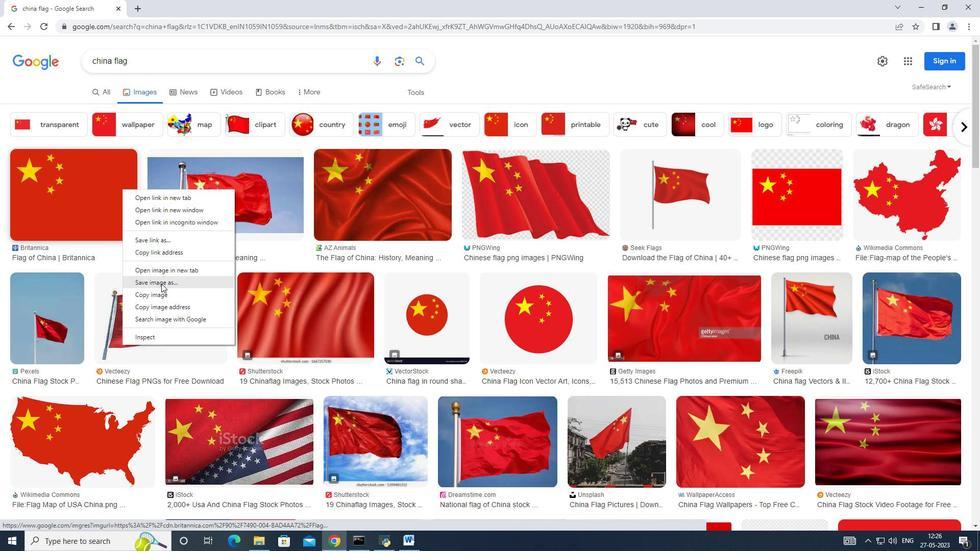
Action: Mouse pressed left at (161, 283)
Screenshot: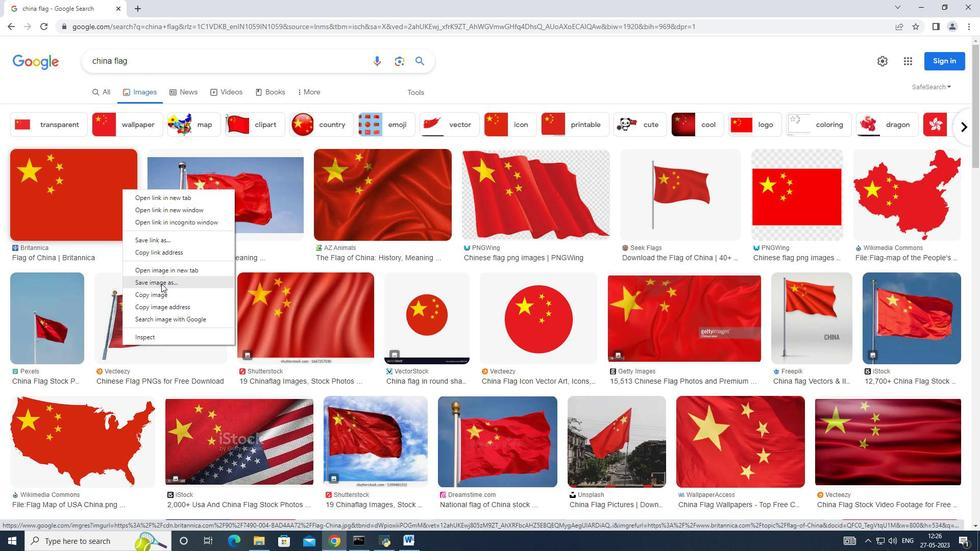 
Action: Mouse moved to (43, 135)
Screenshot: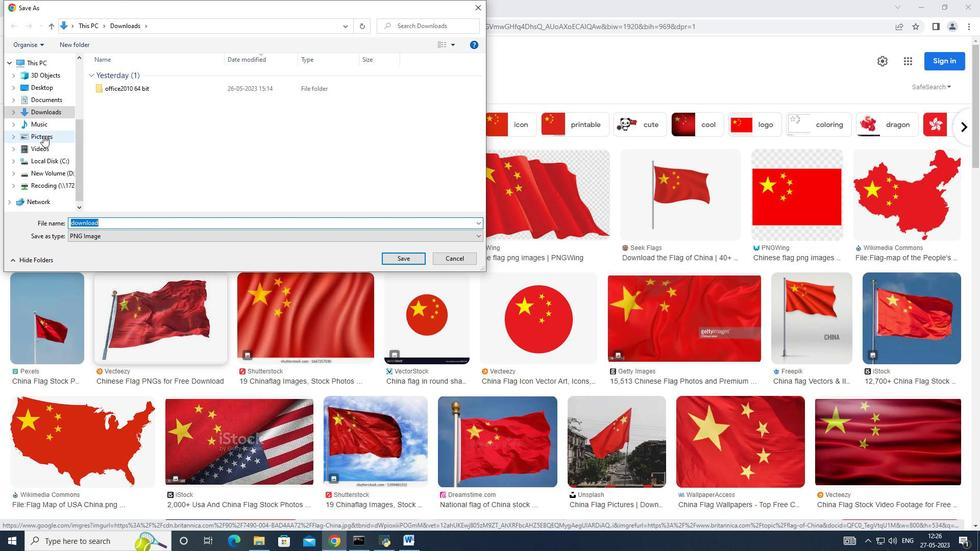 
Action: Mouse pressed left at (43, 135)
Screenshot: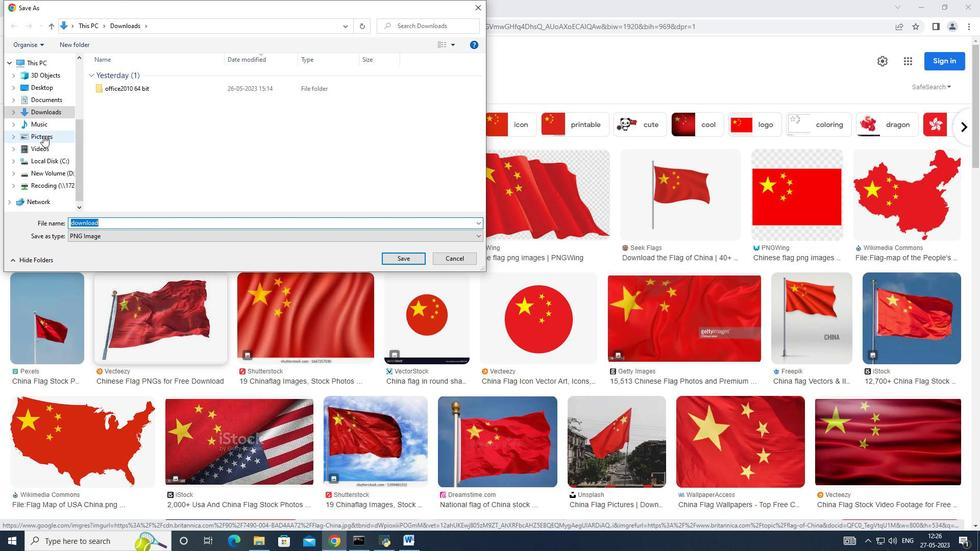 
Action: Mouse moved to (177, 111)
Screenshot: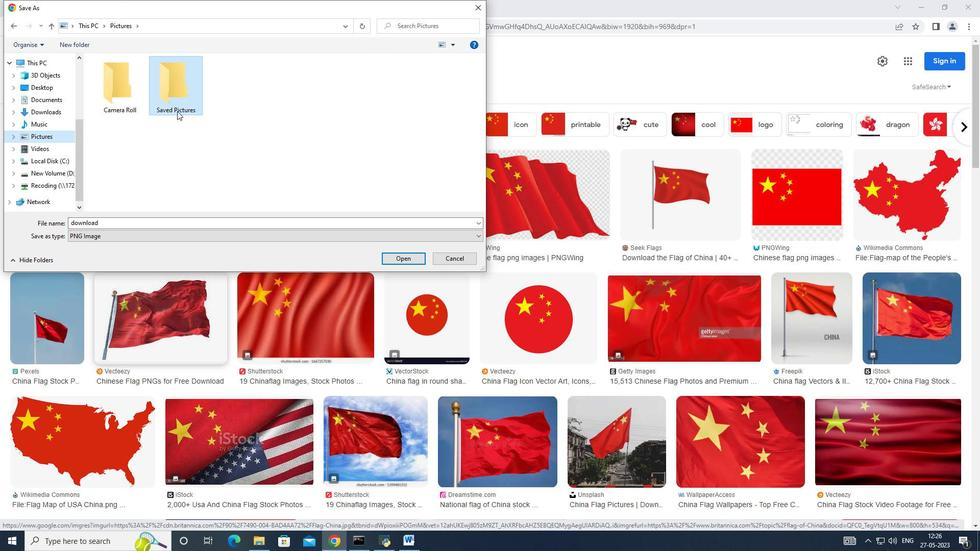 
Action: Mouse pressed left at (177, 111)
Screenshot: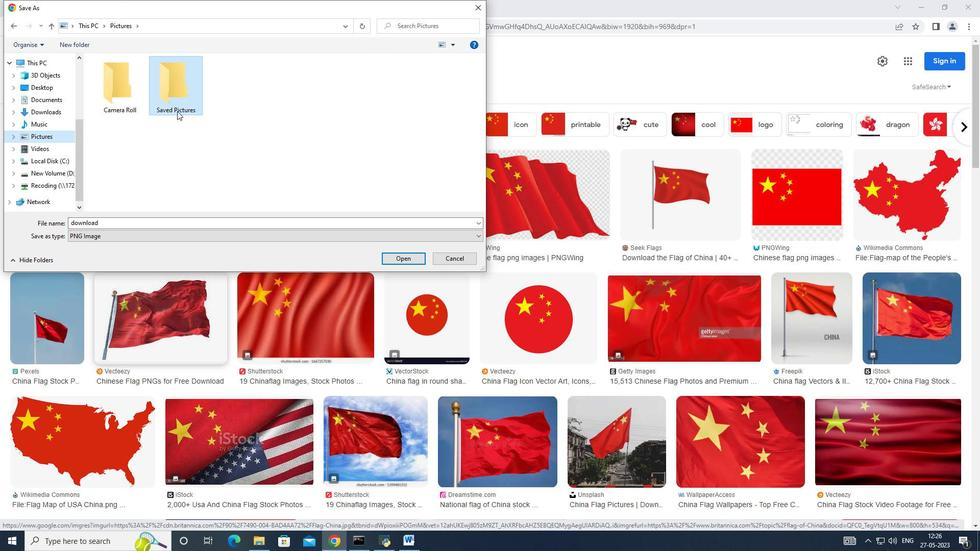 
Action: Mouse pressed left at (177, 111)
Screenshot: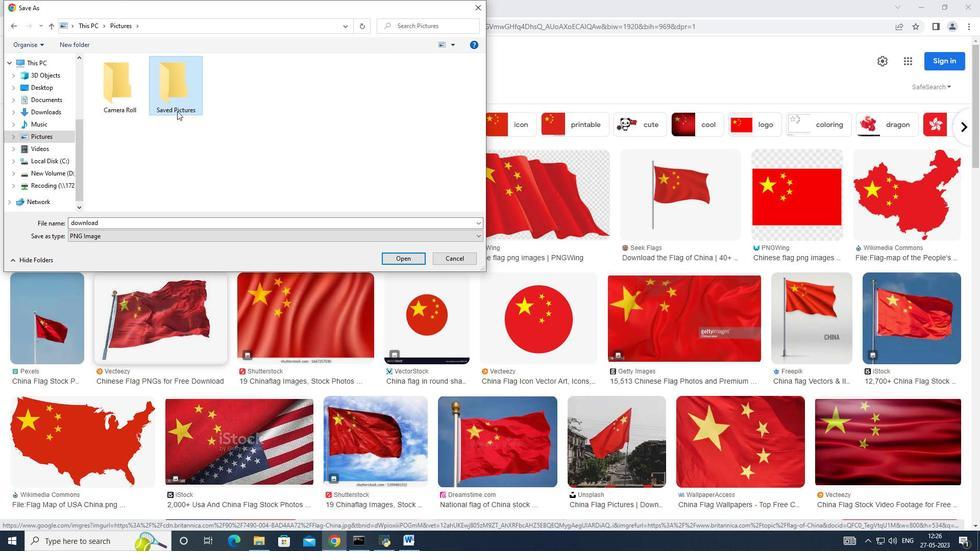 
Action: Mouse moved to (141, 221)
Screenshot: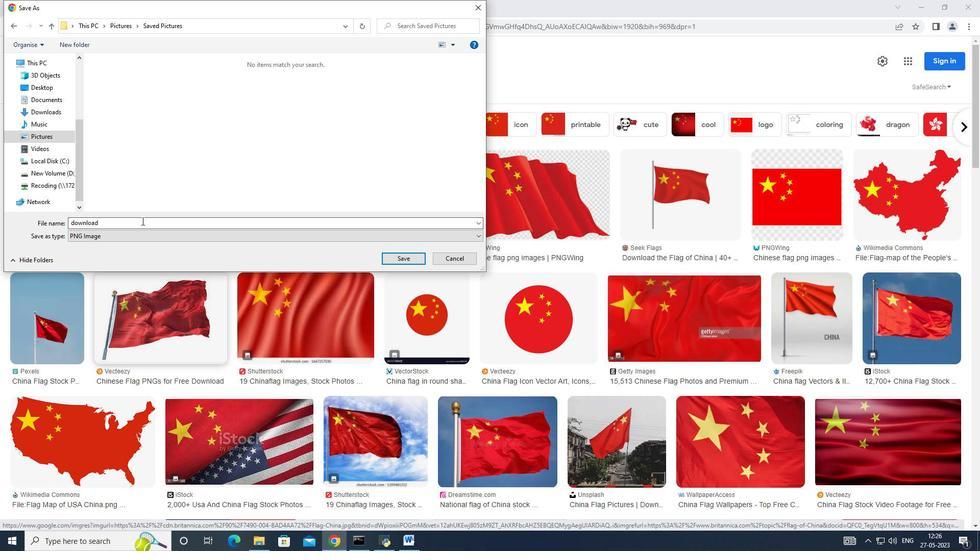 
Action: Mouse pressed left at (141, 221)
Screenshot: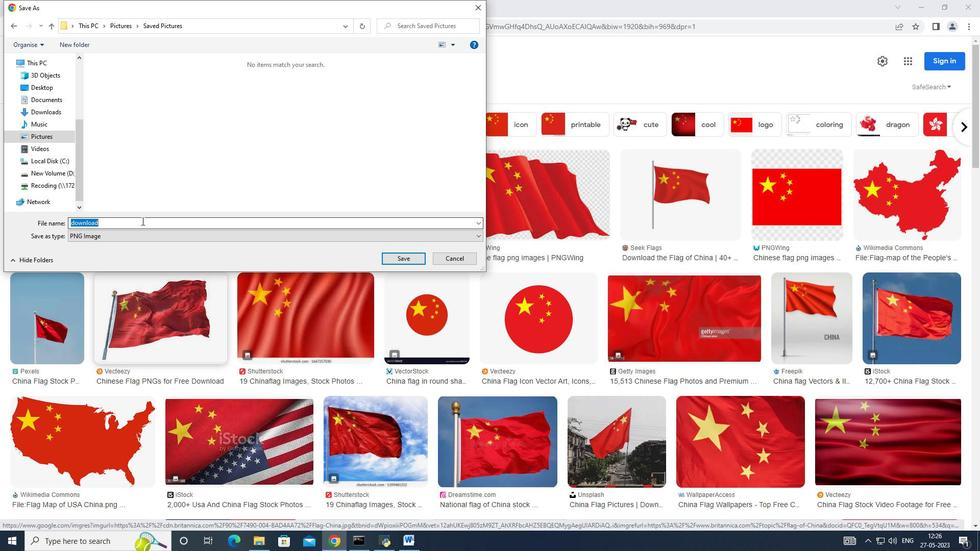 
Action: Mouse moved to (60, 207)
Screenshot: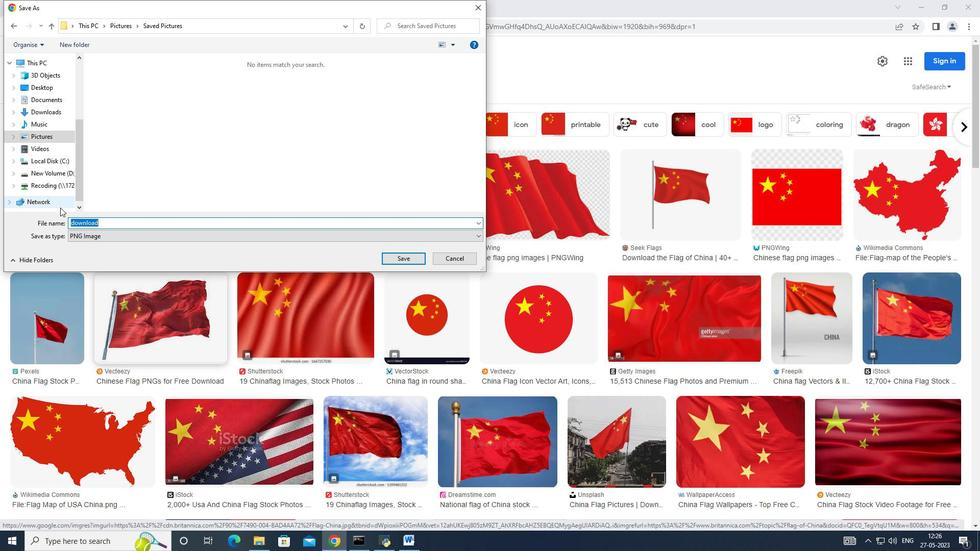 
Action: Key pressed <Key.backspace><Key.shift>China<Key.space><Key.shift>Flag
Screenshot: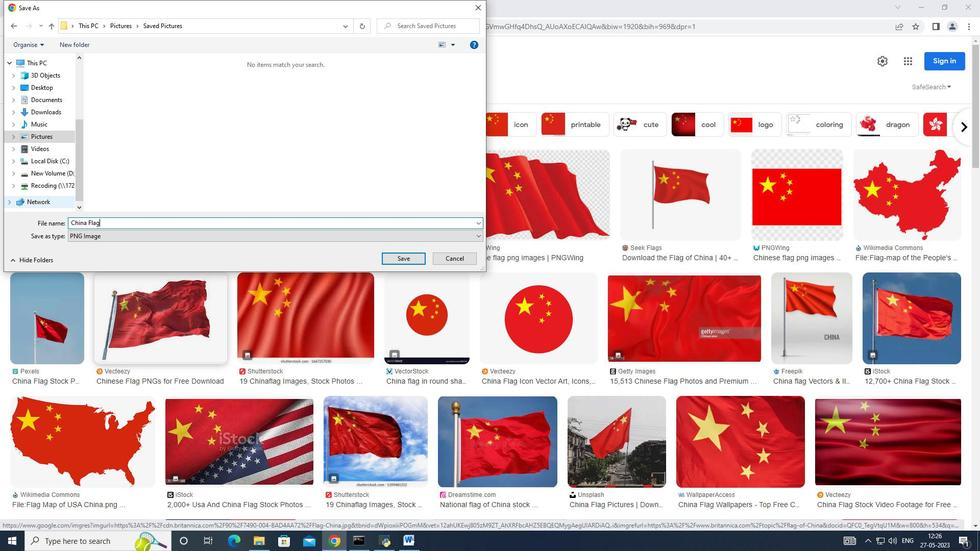 
Action: Mouse moved to (390, 258)
Screenshot: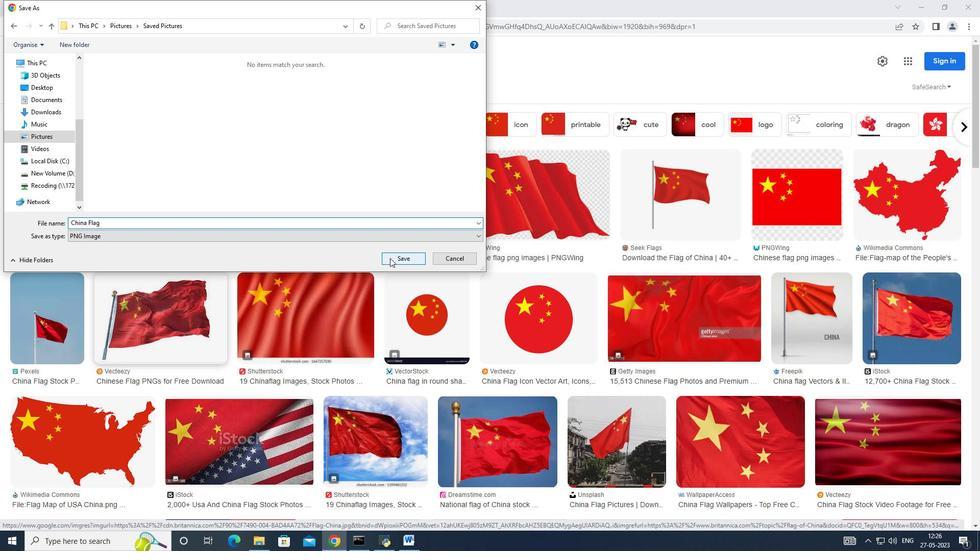 
Action: Mouse pressed left at (390, 258)
Screenshot: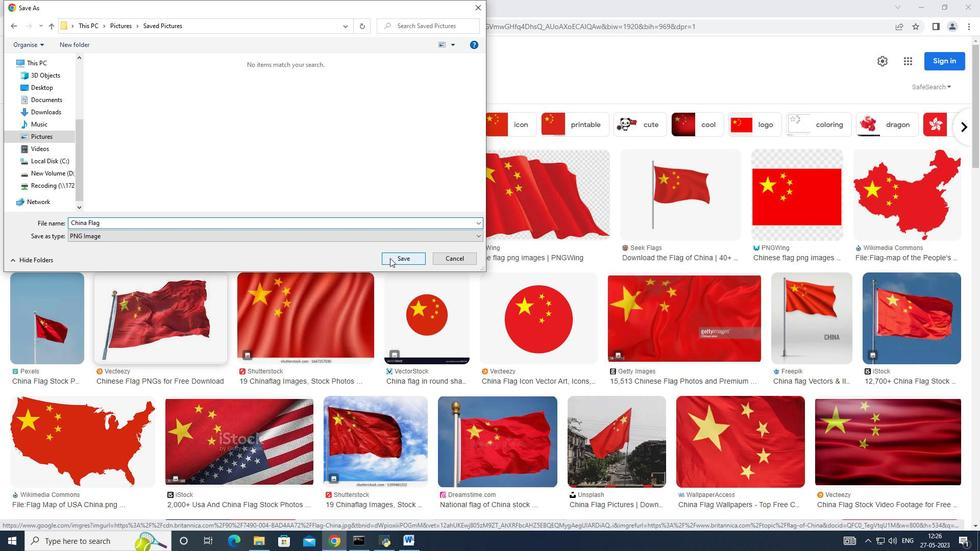 
Action: Mouse moved to (413, 539)
Screenshot: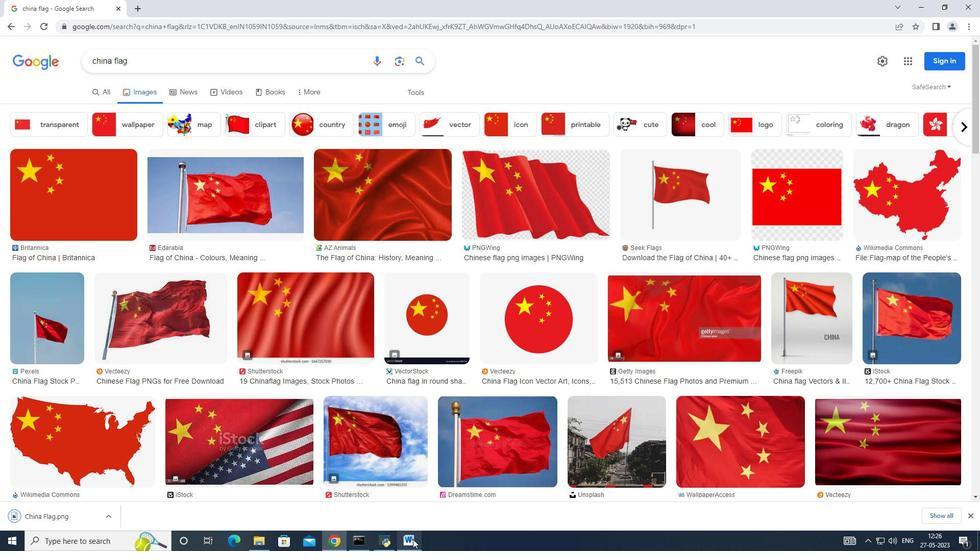 
Action: Mouse pressed left at (413, 539)
Screenshot: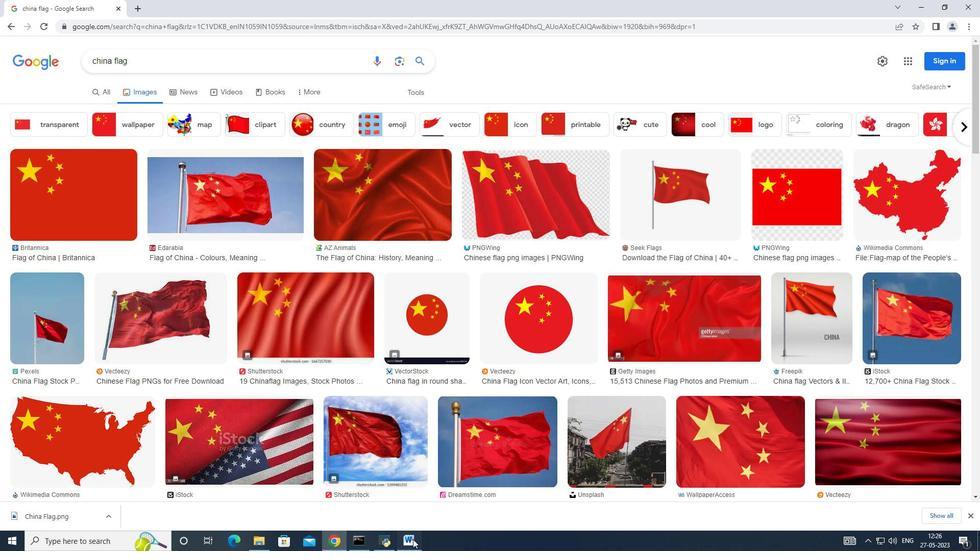 
Action: Mouse moved to (204, 173)
Screenshot: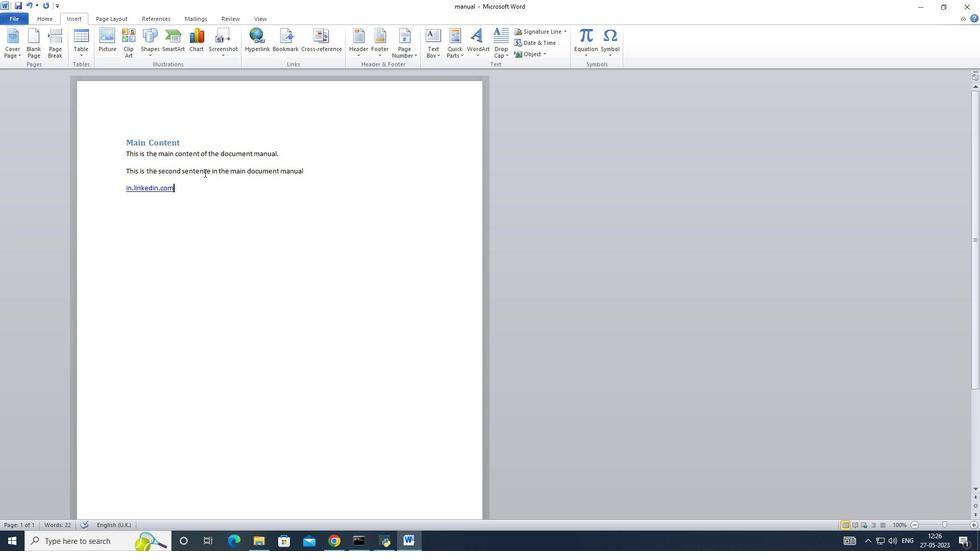 
Action: Key pressed <Key.enter>
Screenshot: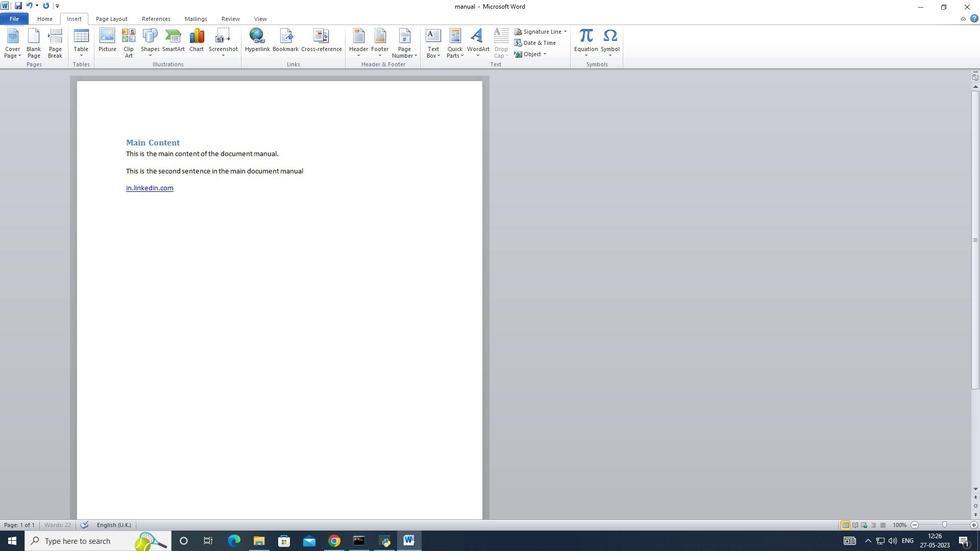 
Action: Mouse moved to (107, 43)
Screenshot: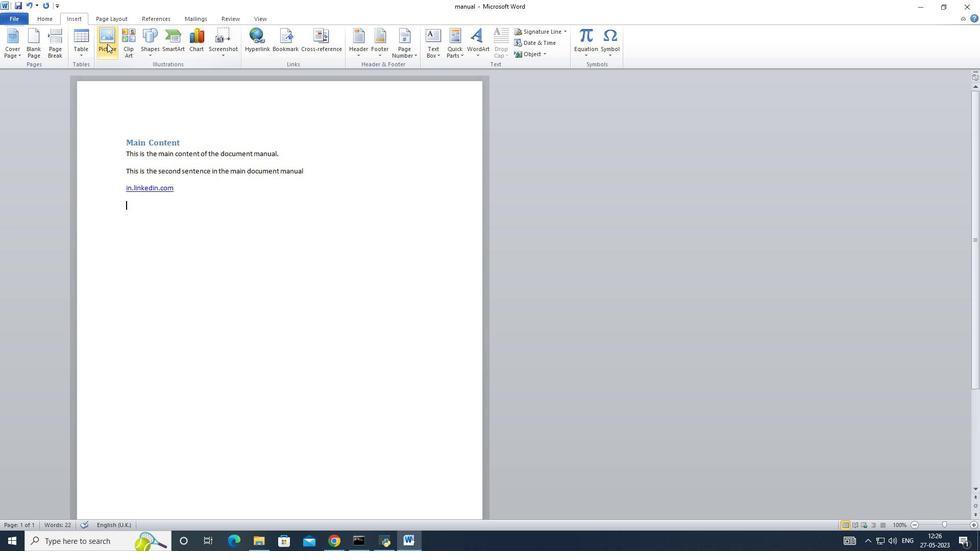 
Action: Mouse pressed left at (107, 43)
Screenshot: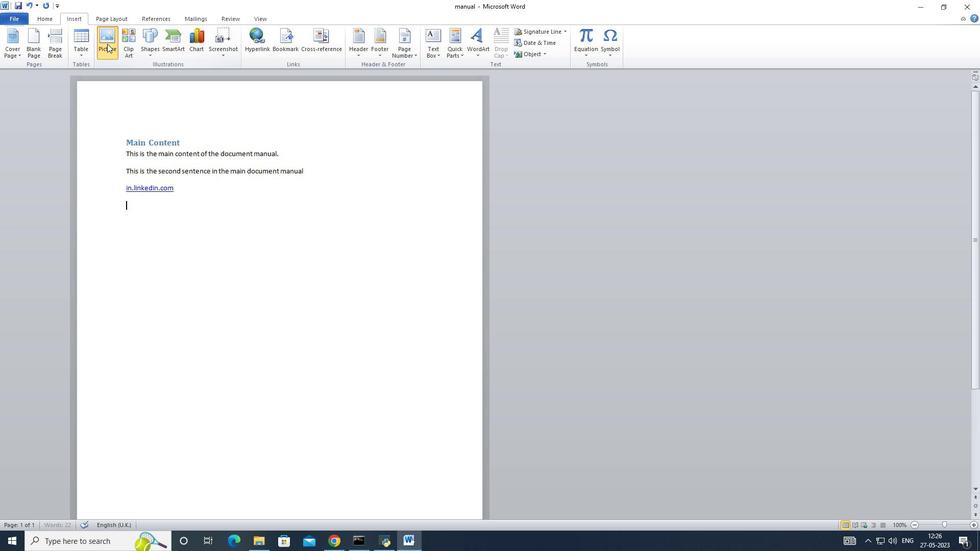 
Action: Mouse moved to (161, 90)
Screenshot: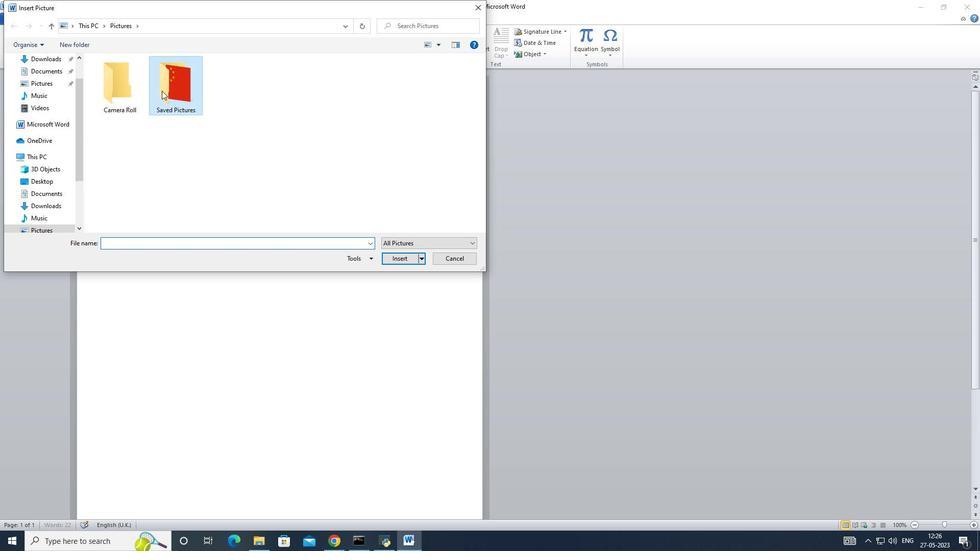 
Action: Mouse pressed left at (161, 90)
Screenshot: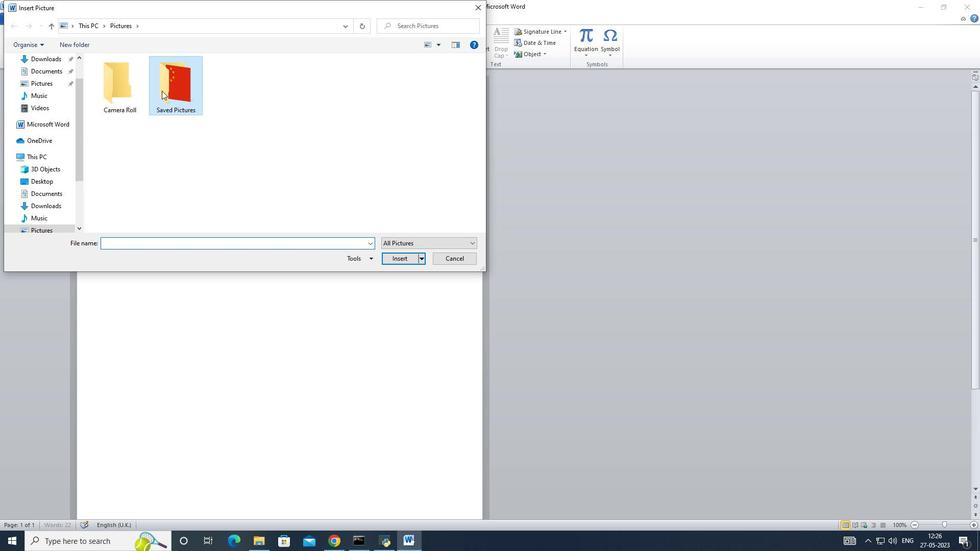 
Action: Mouse moved to (161, 90)
Screenshot: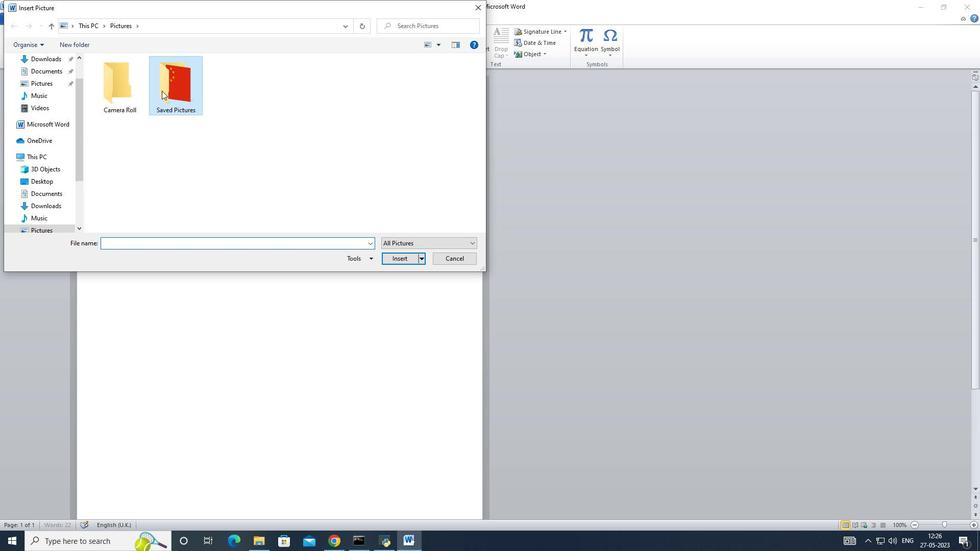 
Action: Mouse pressed left at (161, 90)
Screenshot: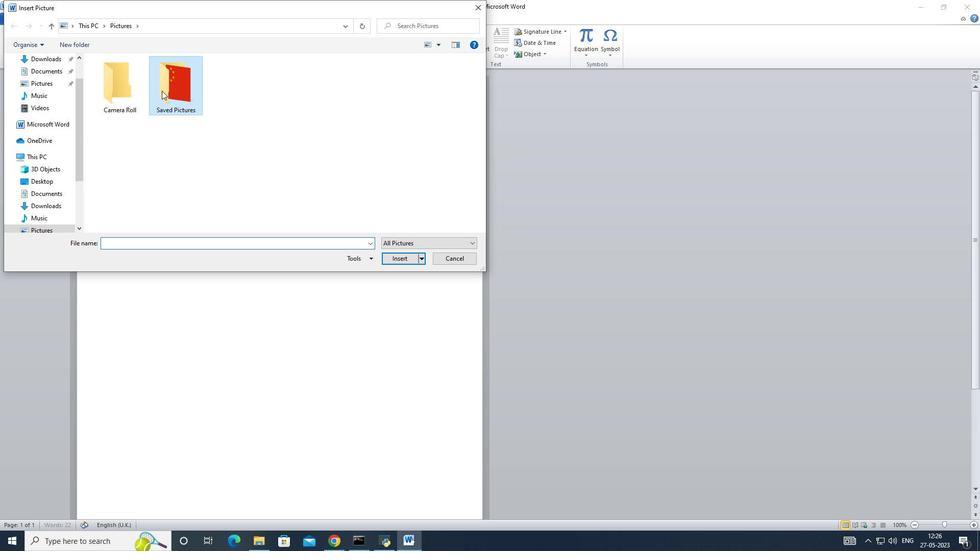 
Action: Mouse moved to (129, 96)
Screenshot: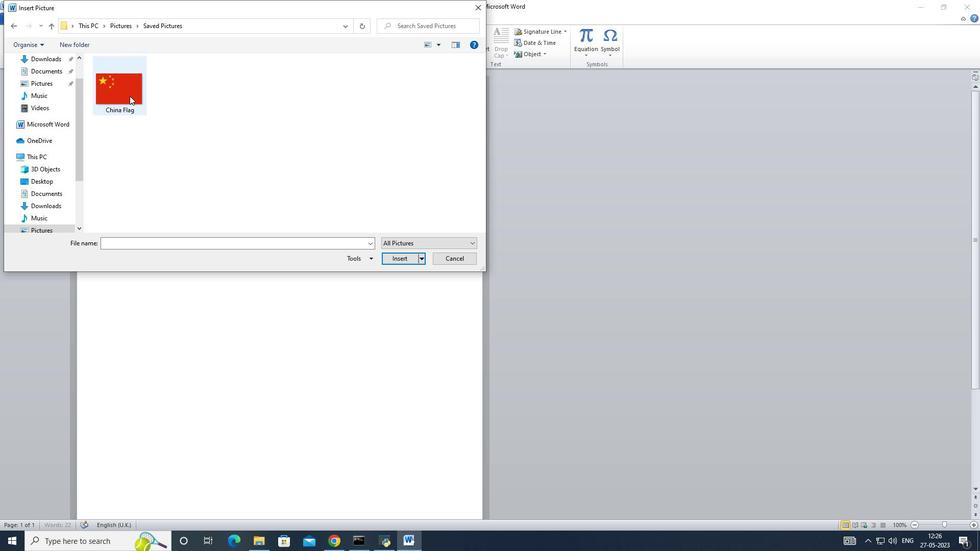
Action: Mouse pressed left at (129, 96)
Screenshot: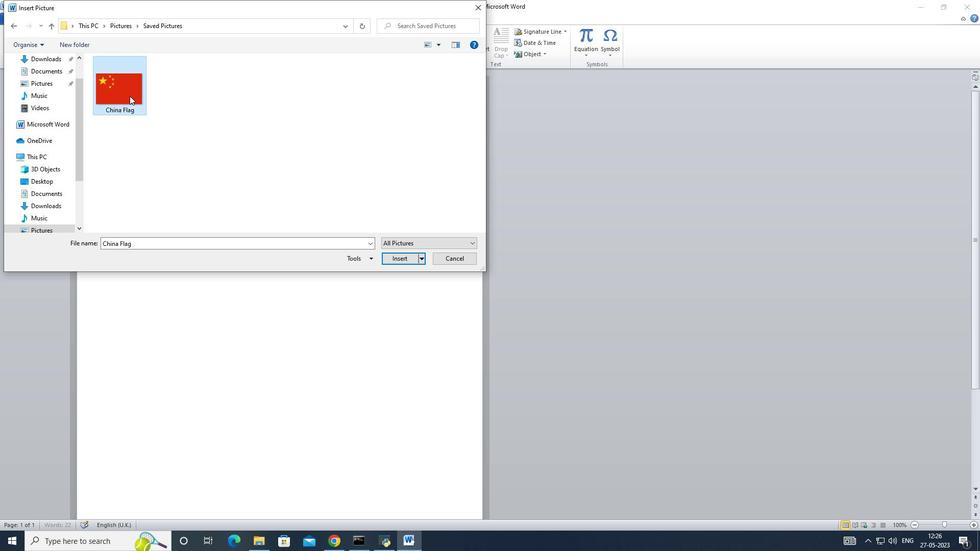 
Action: Mouse moved to (388, 258)
Screenshot: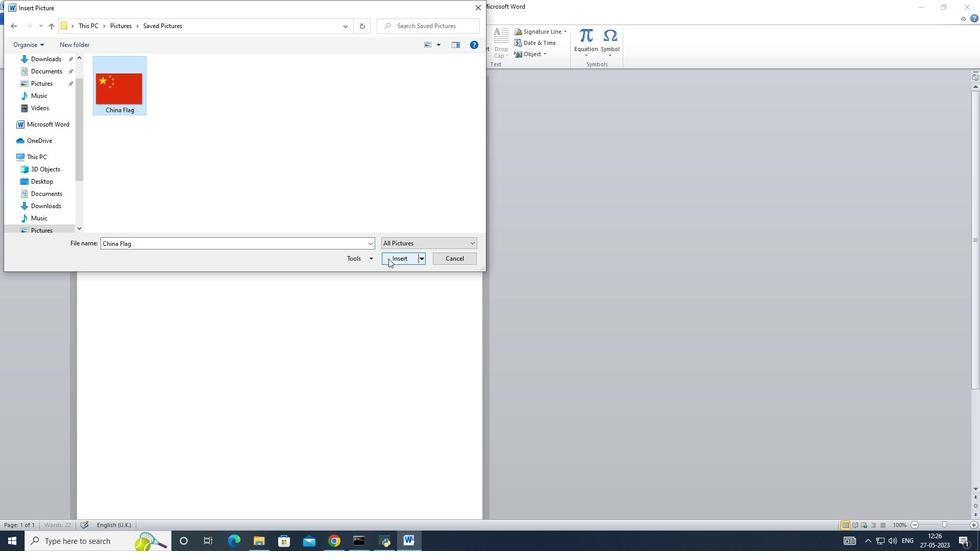 
Action: Mouse pressed left at (388, 258)
Screenshot: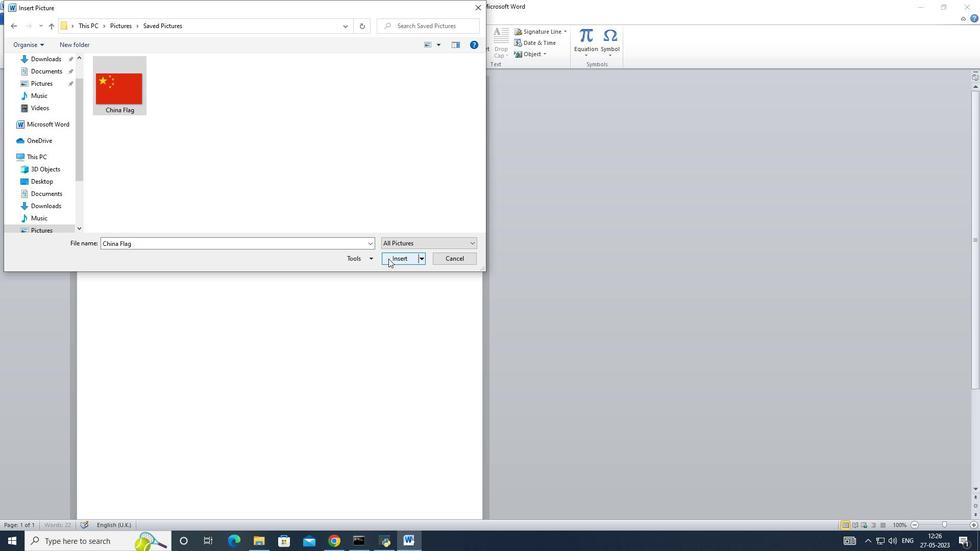 
Action: Mouse moved to (968, 37)
Screenshot: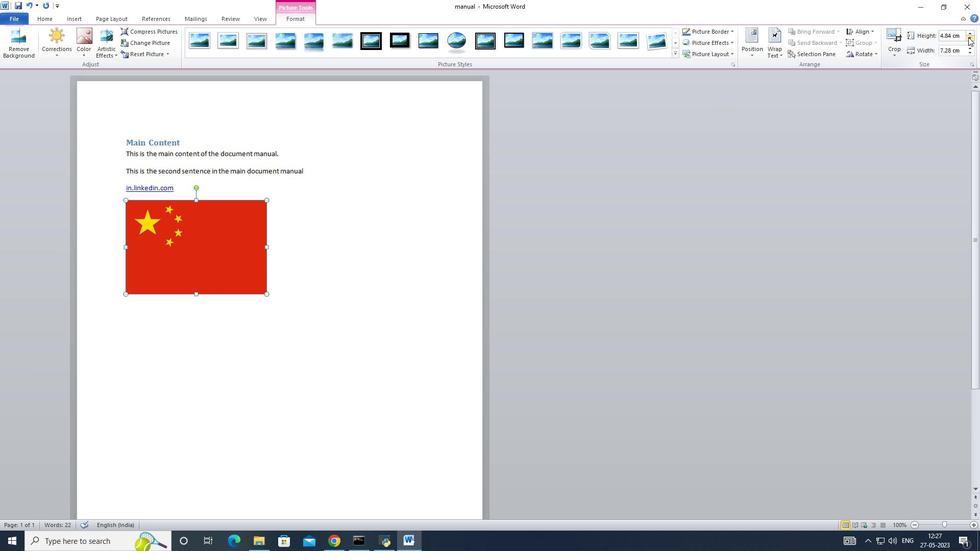 
Action: Mouse pressed left at (968, 37)
Screenshot: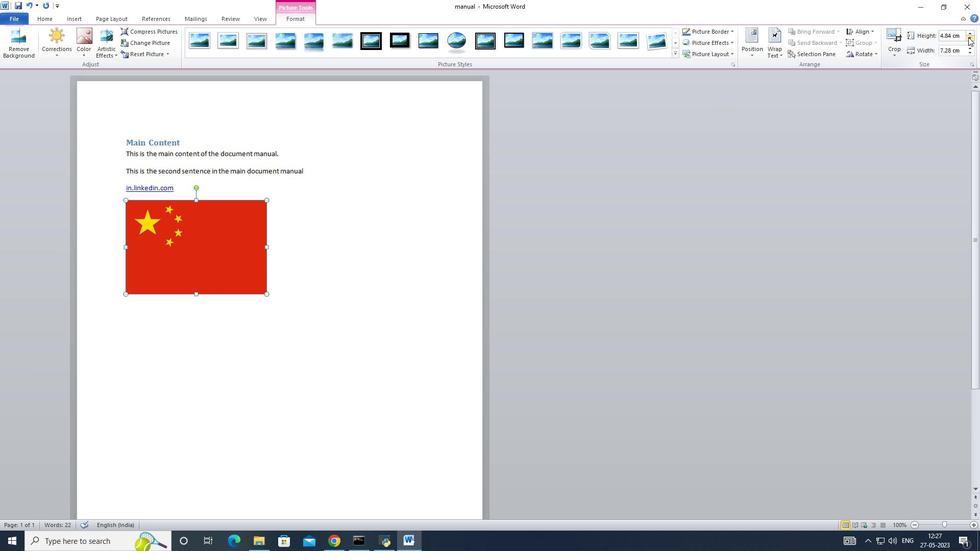 
Action: Mouse pressed left at (968, 37)
Screenshot: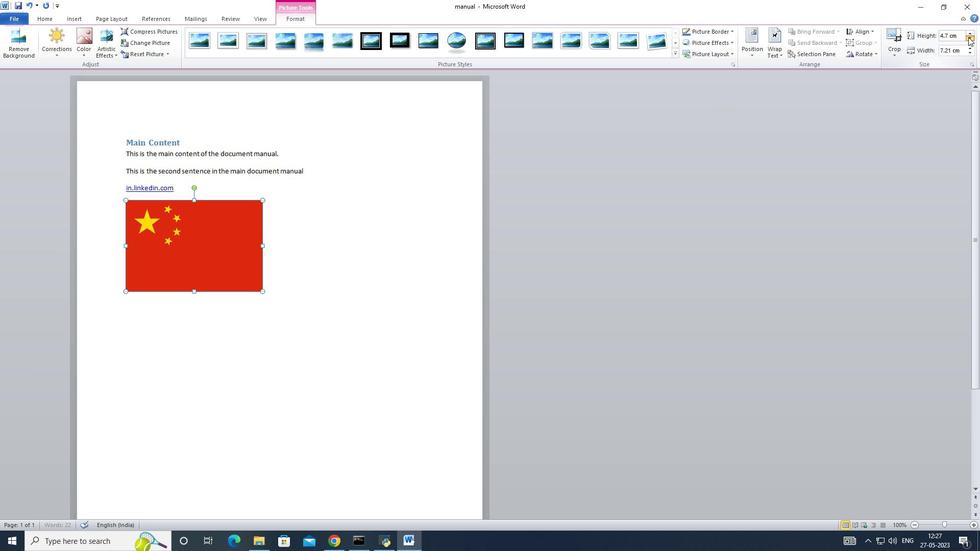 
Action: Mouse pressed left at (968, 37)
Screenshot: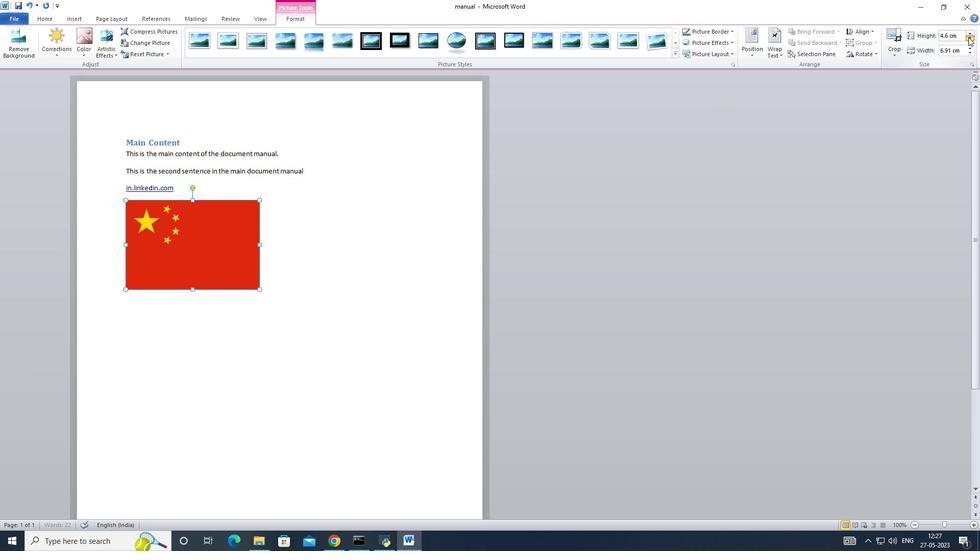 
Action: Mouse pressed left at (968, 37)
Screenshot: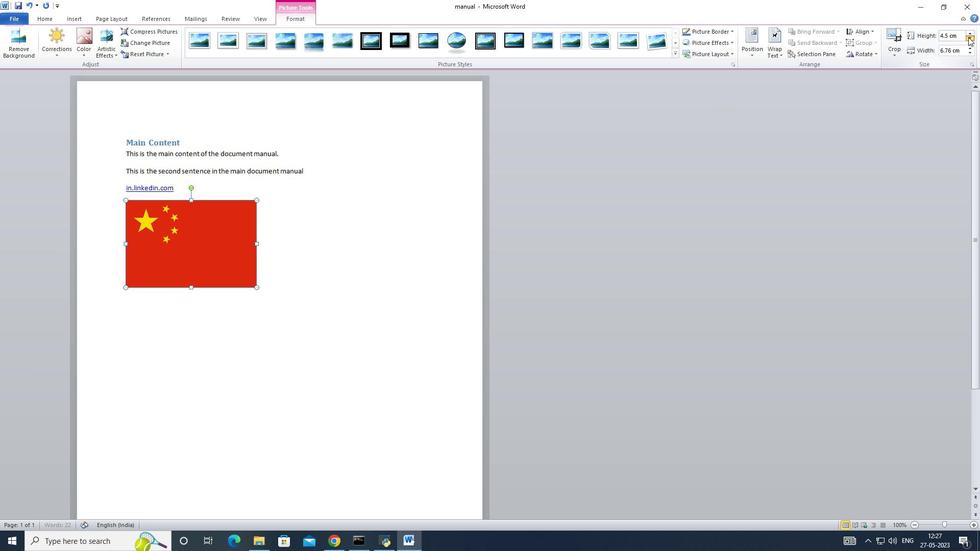 
Action: Mouse pressed left at (968, 37)
Screenshot: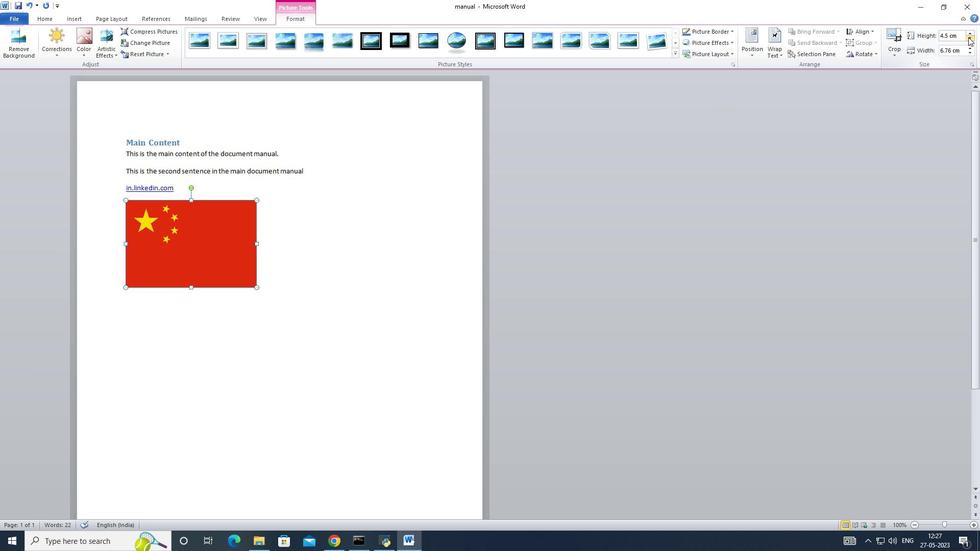 
Action: Mouse pressed left at (968, 37)
Screenshot: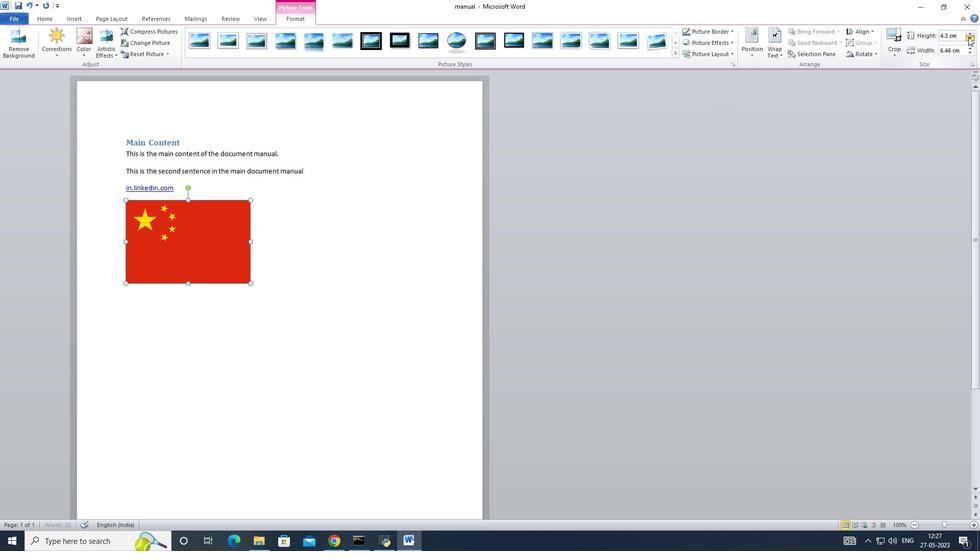 
Action: Mouse pressed left at (968, 37)
Screenshot: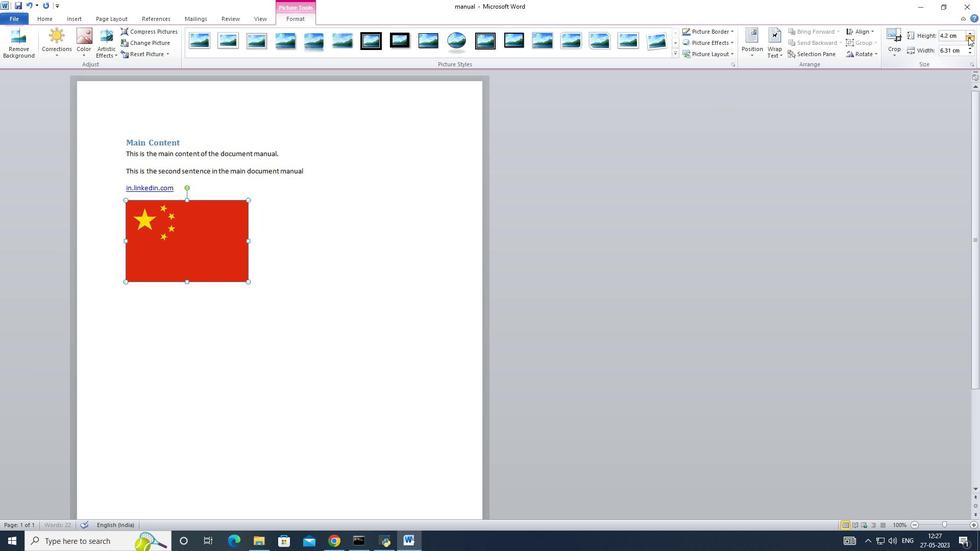 
Action: Mouse pressed left at (968, 37)
Screenshot: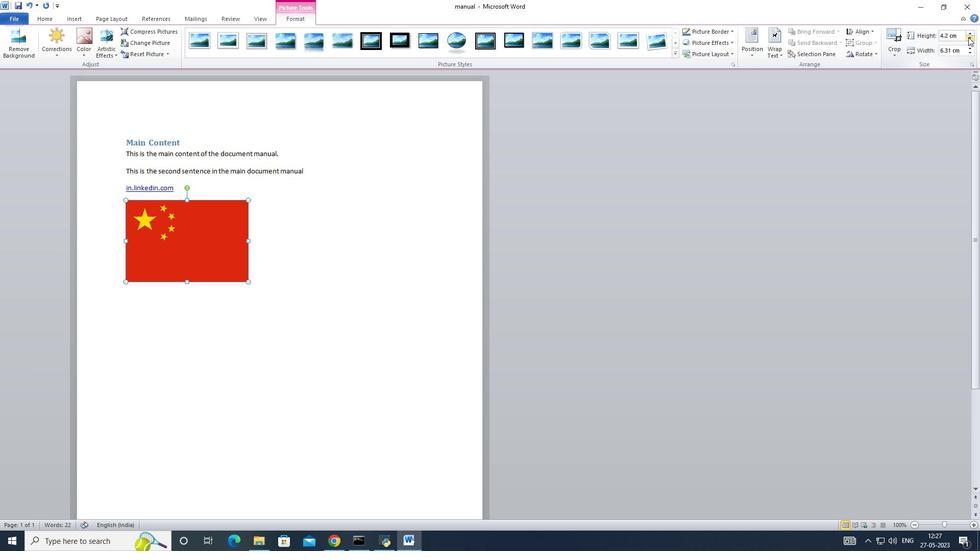 
Action: Mouse pressed left at (968, 37)
Screenshot: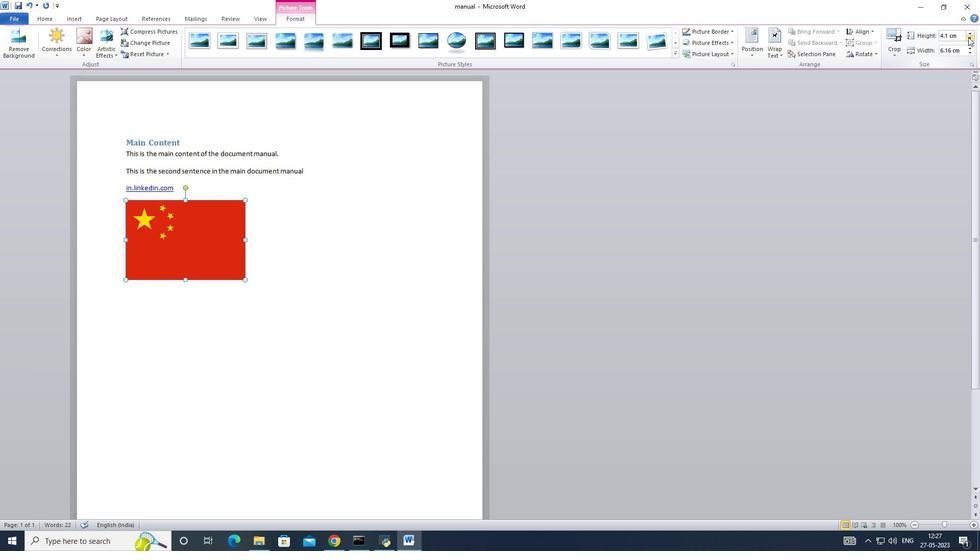 
Action: Mouse pressed left at (968, 37)
Screenshot: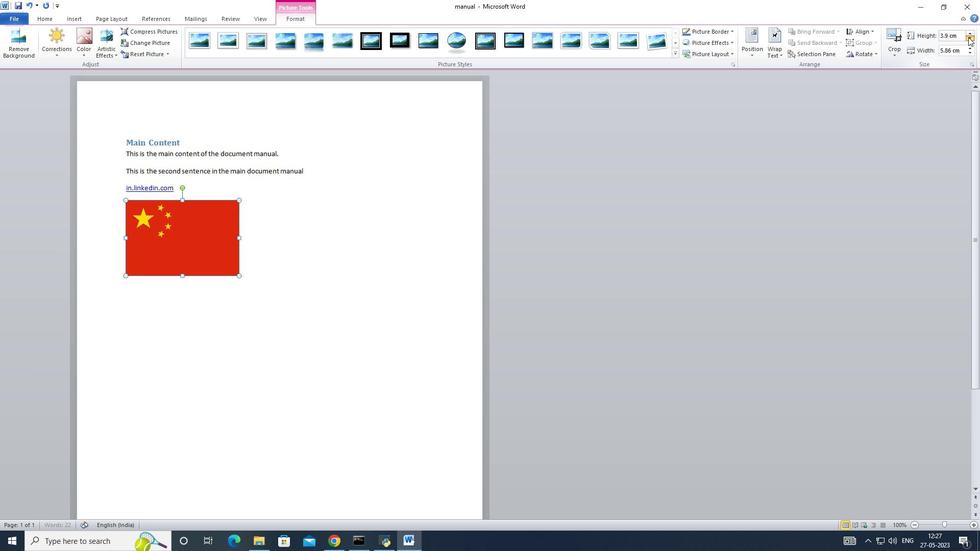 
Action: Mouse pressed left at (968, 37)
Screenshot: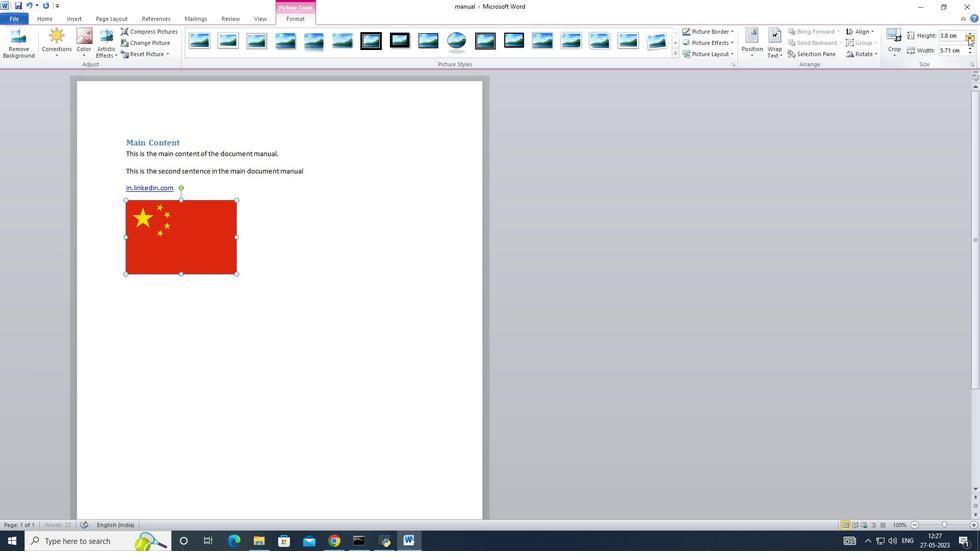 
Action: Mouse pressed left at (968, 37)
Screenshot: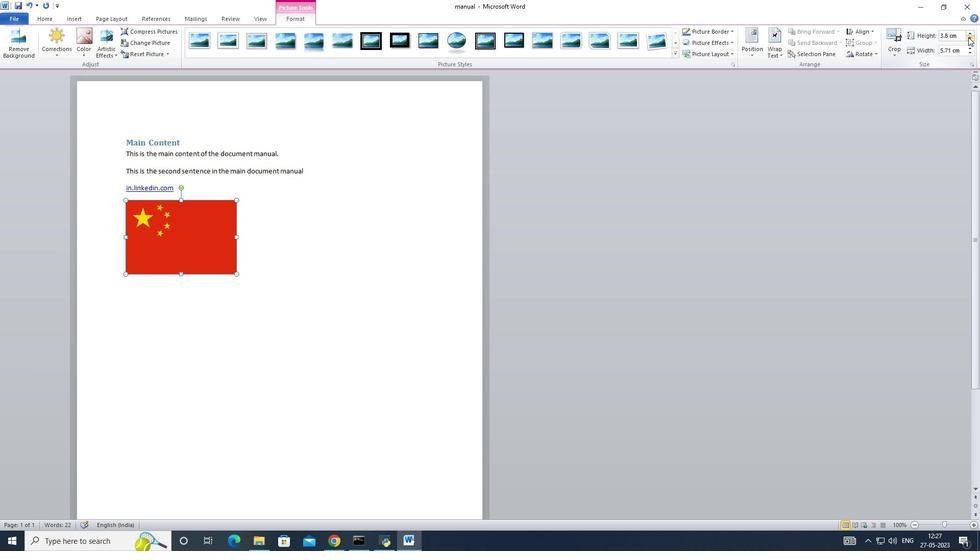 
Action: Mouse pressed left at (968, 37)
Screenshot: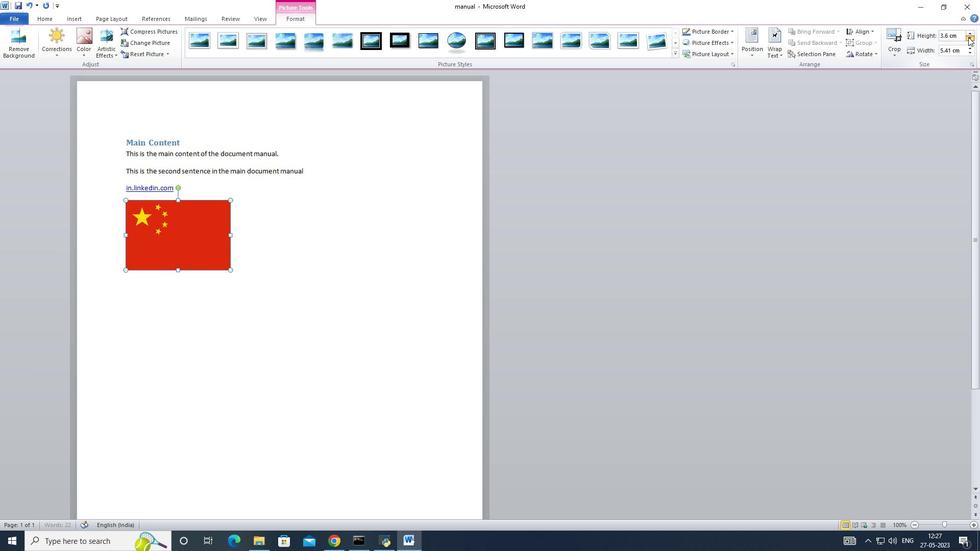 
Action: Mouse pressed left at (968, 37)
Screenshot: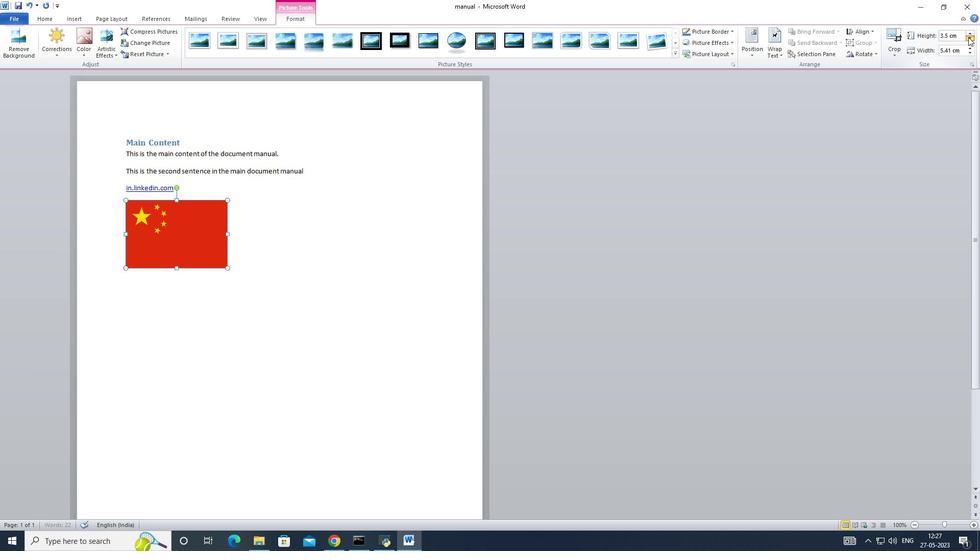 
Action: Mouse pressed left at (968, 37)
Screenshot: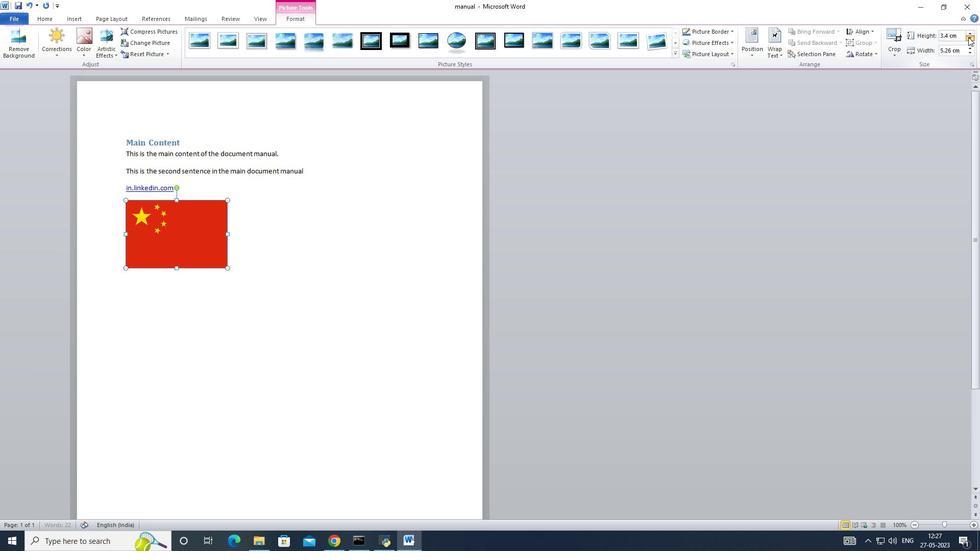 
Action: Mouse pressed left at (968, 37)
Screenshot: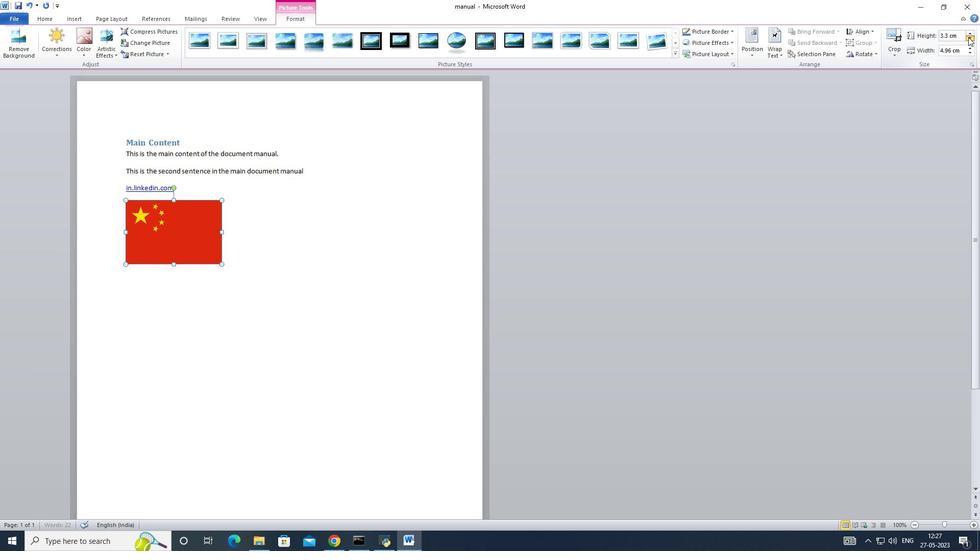 
Action: Mouse moved to (219, 321)
Screenshot: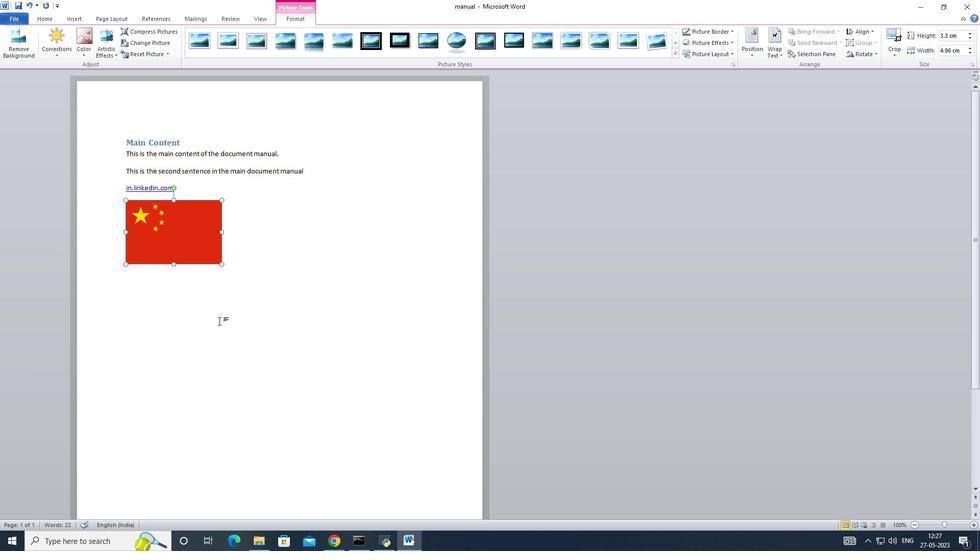 
Action: Mouse pressed left at (219, 321)
Screenshot: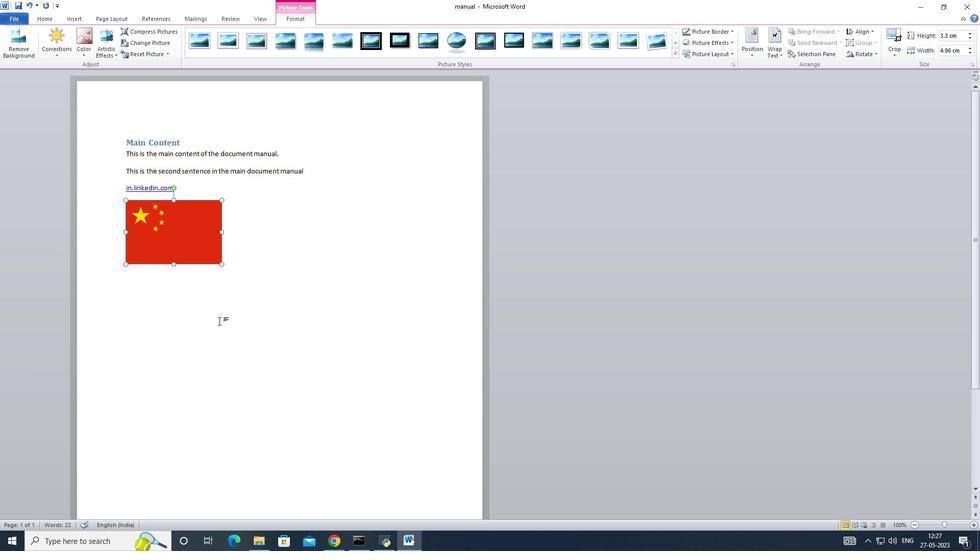 
Action: Mouse moved to (222, 317)
Screenshot: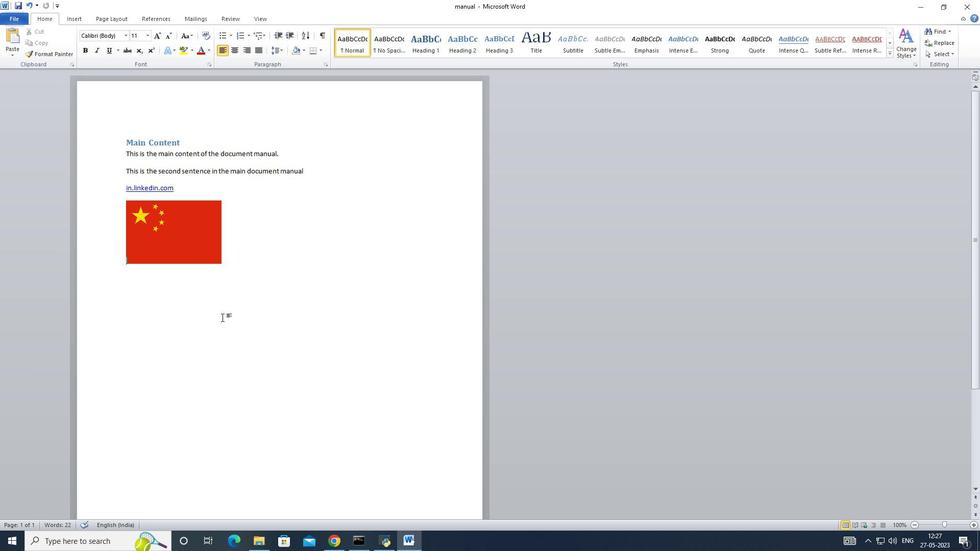 
